 Task: Find a flat in Gladstone, United States for one guest from July 1 to July 3, with a price range of ₹5000 to ₹15000, including Wifi and a Washing machine.
Action: Mouse moved to (394, 170)
Screenshot: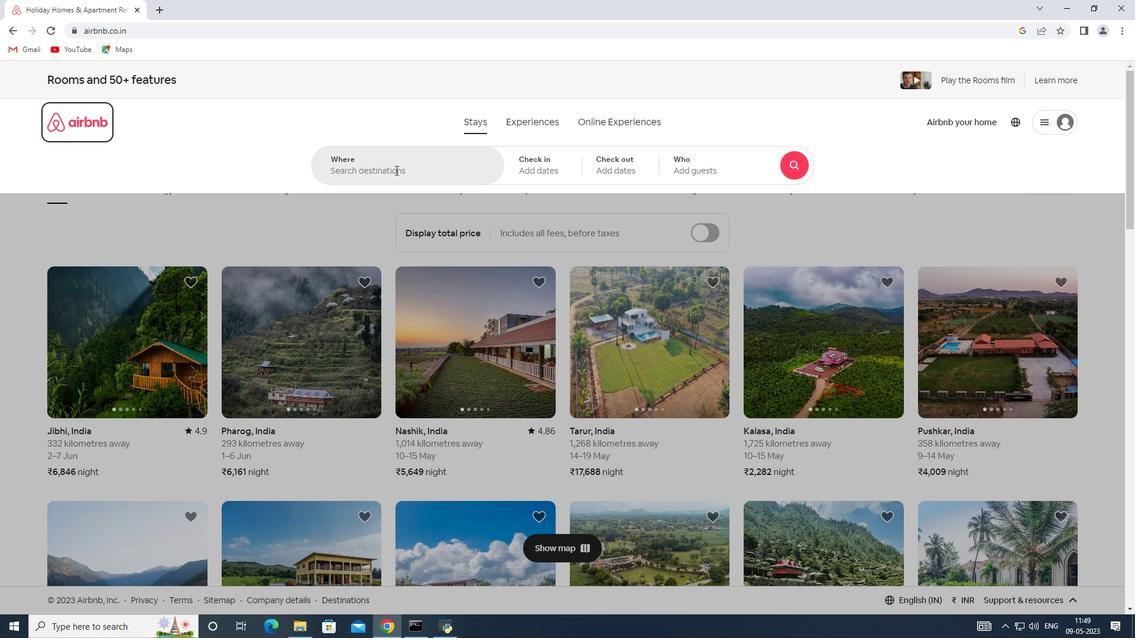 
Action: Mouse pressed left at (394, 170)
Screenshot: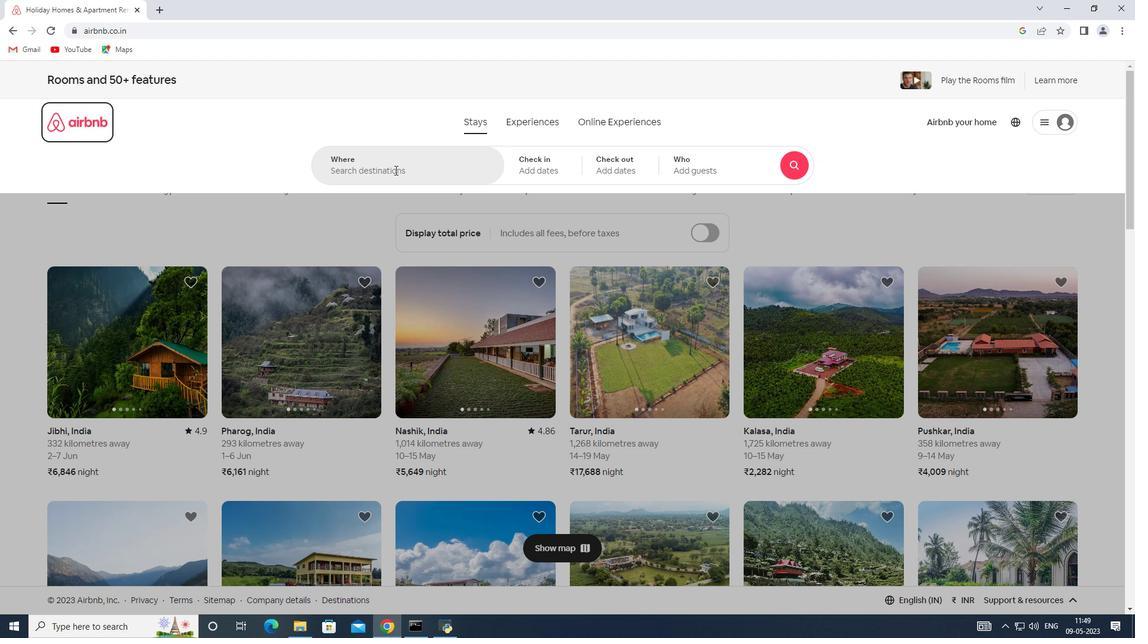 
Action: Key pressed <Key.shift><Key.shift><Key.shift><Key.shift><Key.shift><Key.shift><Key.shift><Key.shift><Key.shift><Key.shift><Key.shift><Key.shift><Key.shift><Key.shift><Key.shift><Key.shift><Key.shift><Key.shift><Key.shift><Key.shift><Key.shift><Key.shift><Key.shift><Key.shift><Key.shift><Key.shift><Key.shift><Key.shift><Key.shift><Key.shift><Key.shift><Key.shift>Gladstoner<Key.backspace>,<Key.shift>United<Key.space><Key.shift>States
Screenshot: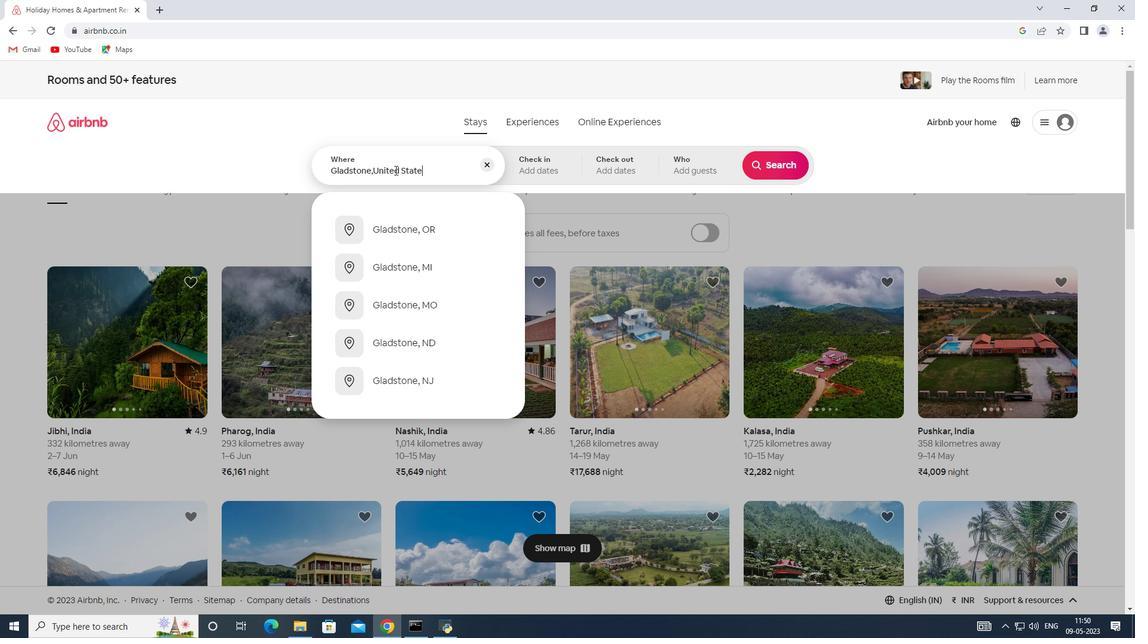 
Action: Mouse moved to (545, 177)
Screenshot: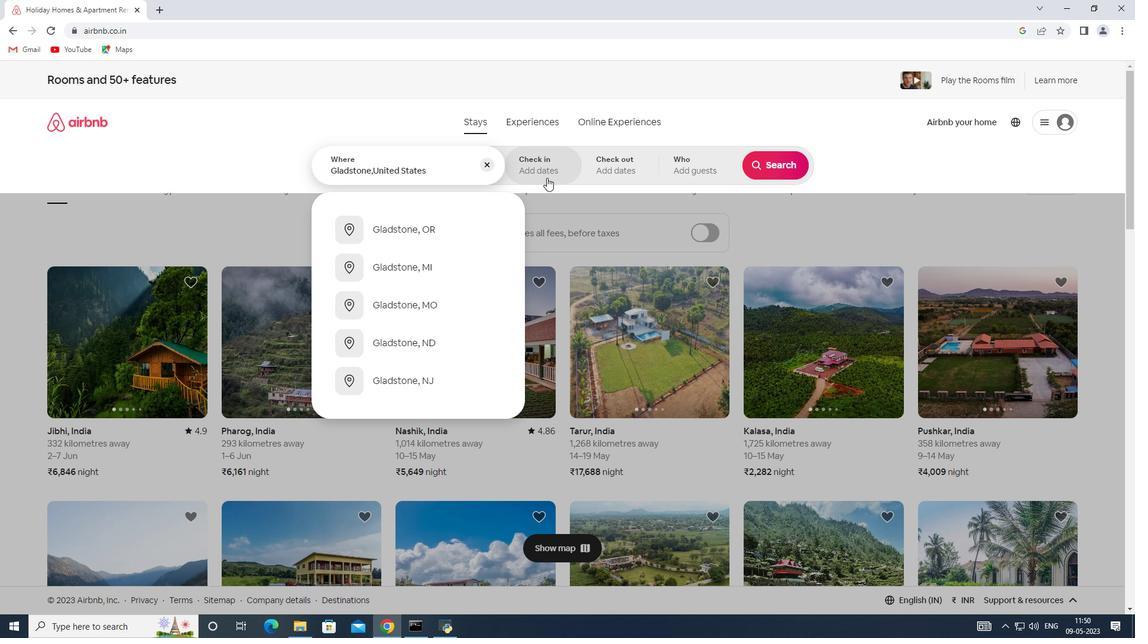 
Action: Mouse pressed left at (545, 177)
Screenshot: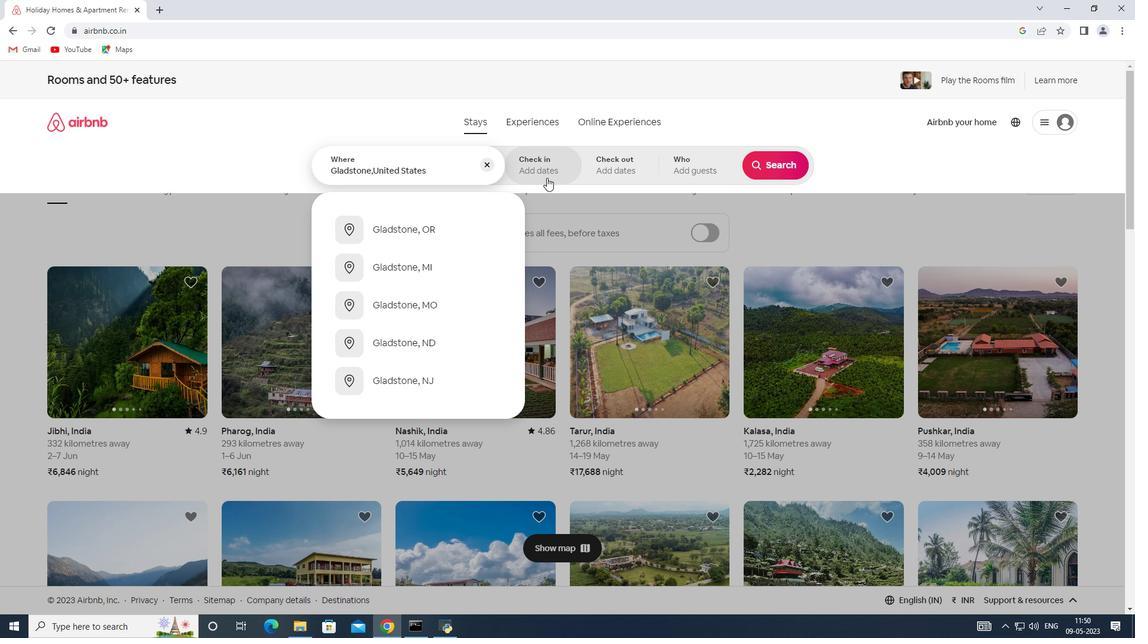 
Action: Mouse moved to (772, 257)
Screenshot: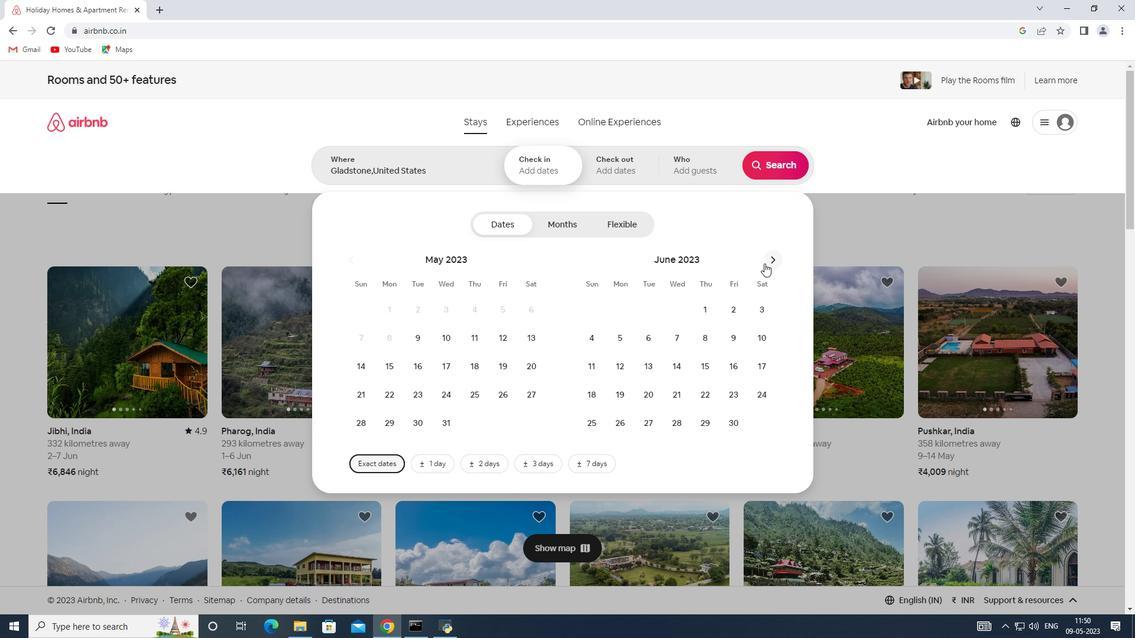 
Action: Mouse pressed left at (772, 257)
Screenshot: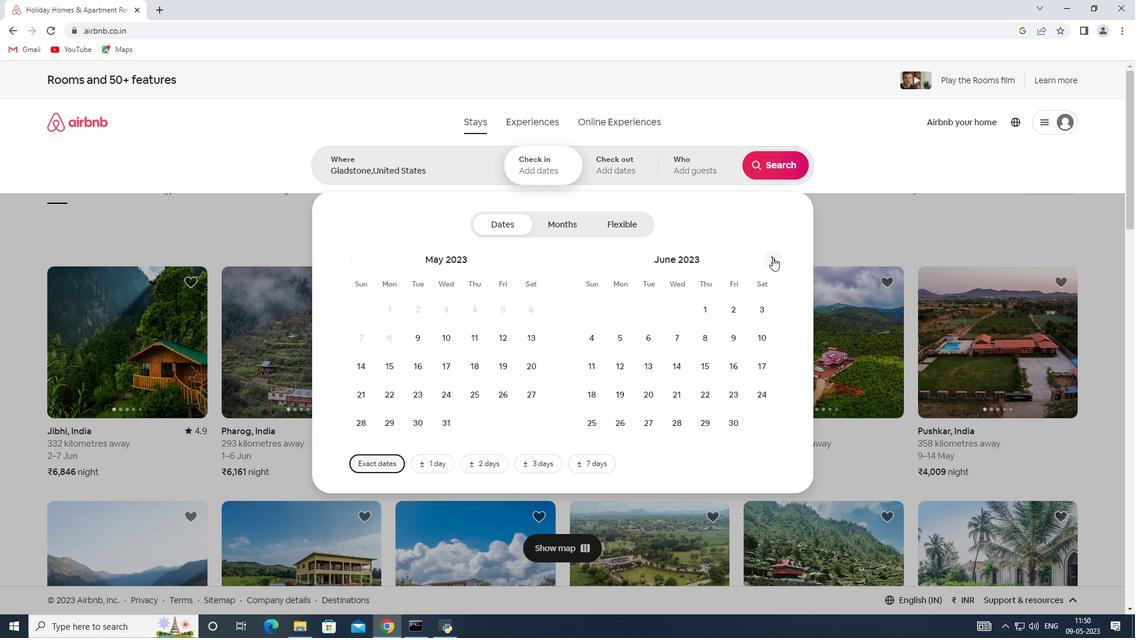 
Action: Mouse moved to (751, 303)
Screenshot: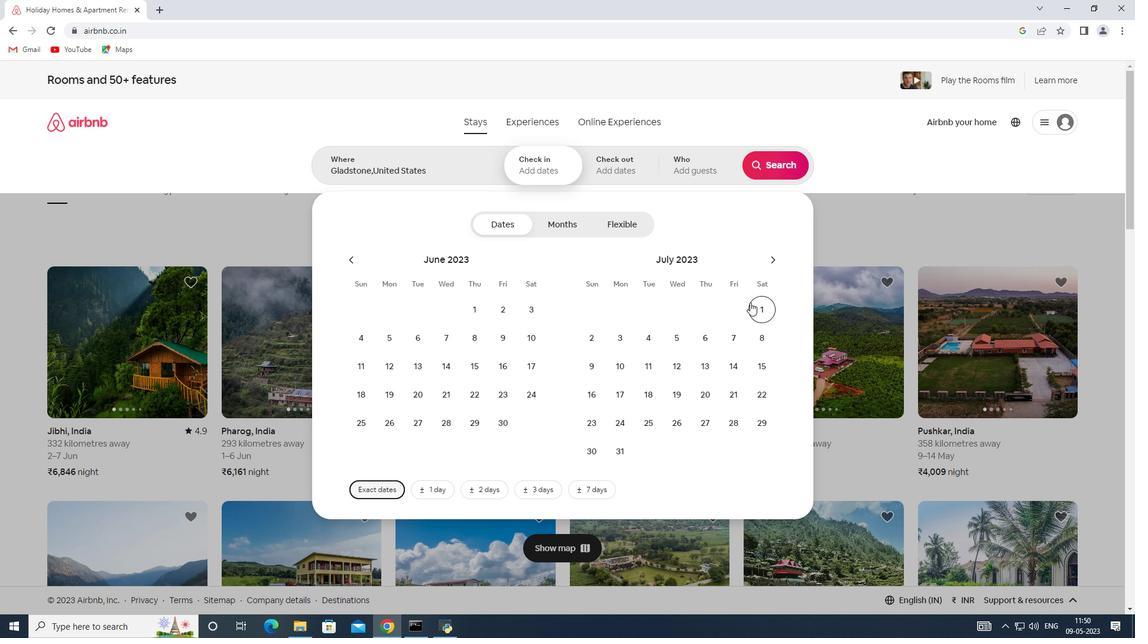 
Action: Mouse pressed left at (751, 303)
Screenshot: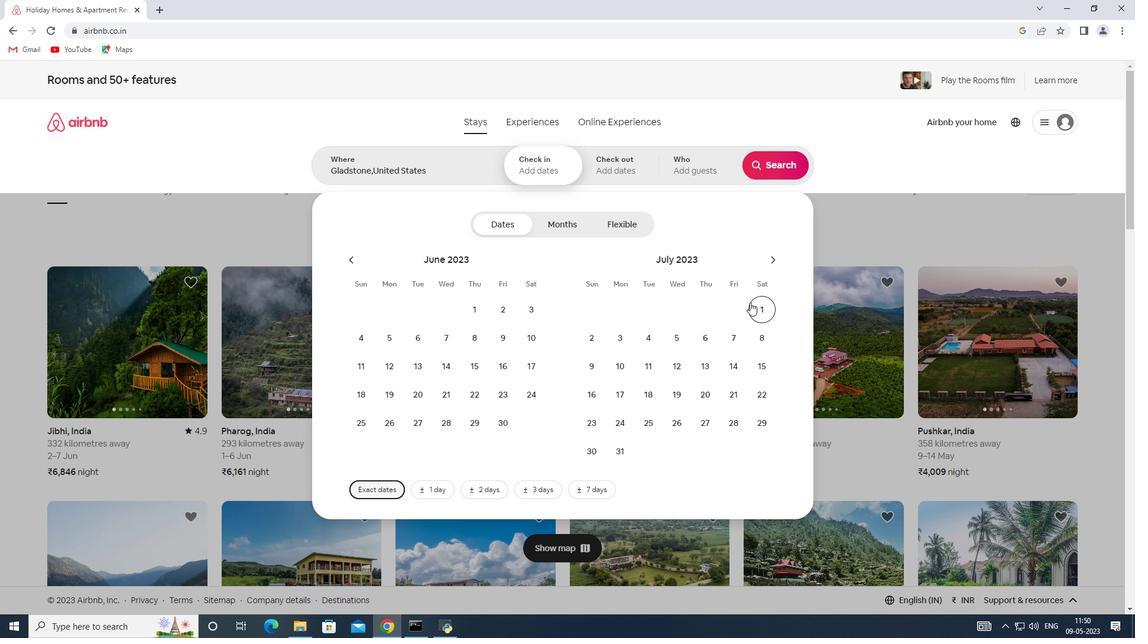 
Action: Mouse moved to (624, 332)
Screenshot: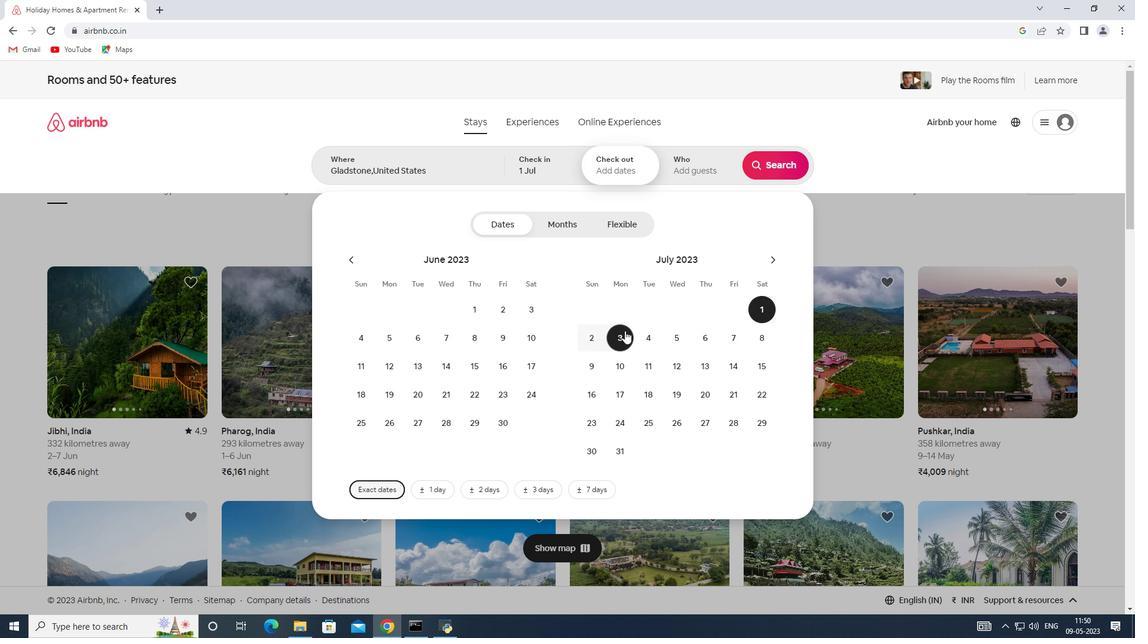 
Action: Mouse pressed left at (624, 332)
Screenshot: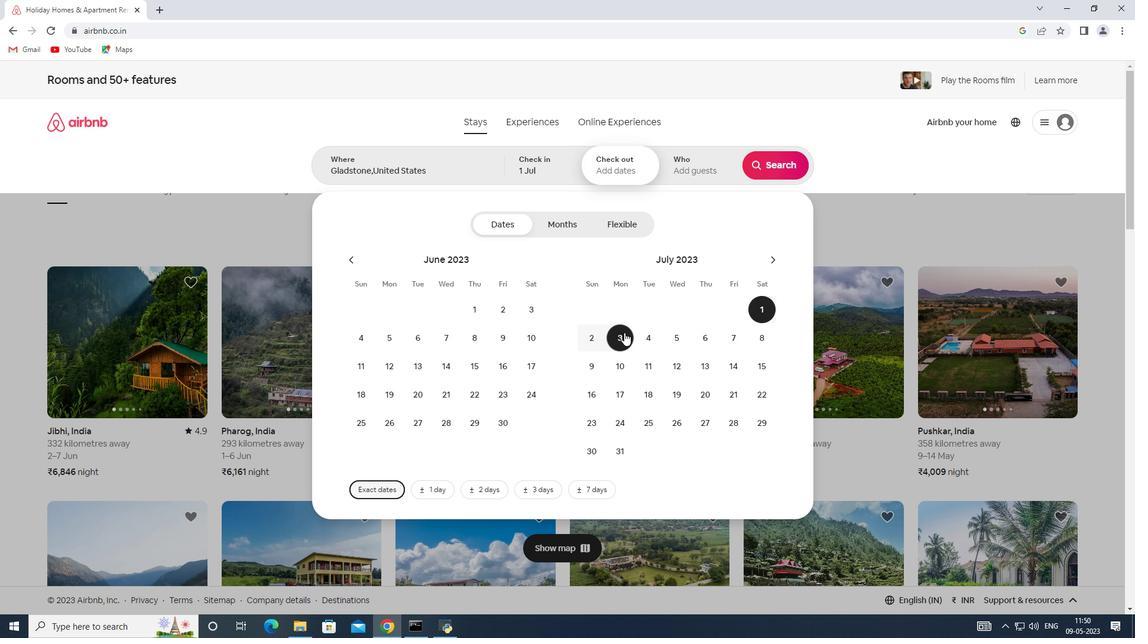 
Action: Mouse moved to (685, 176)
Screenshot: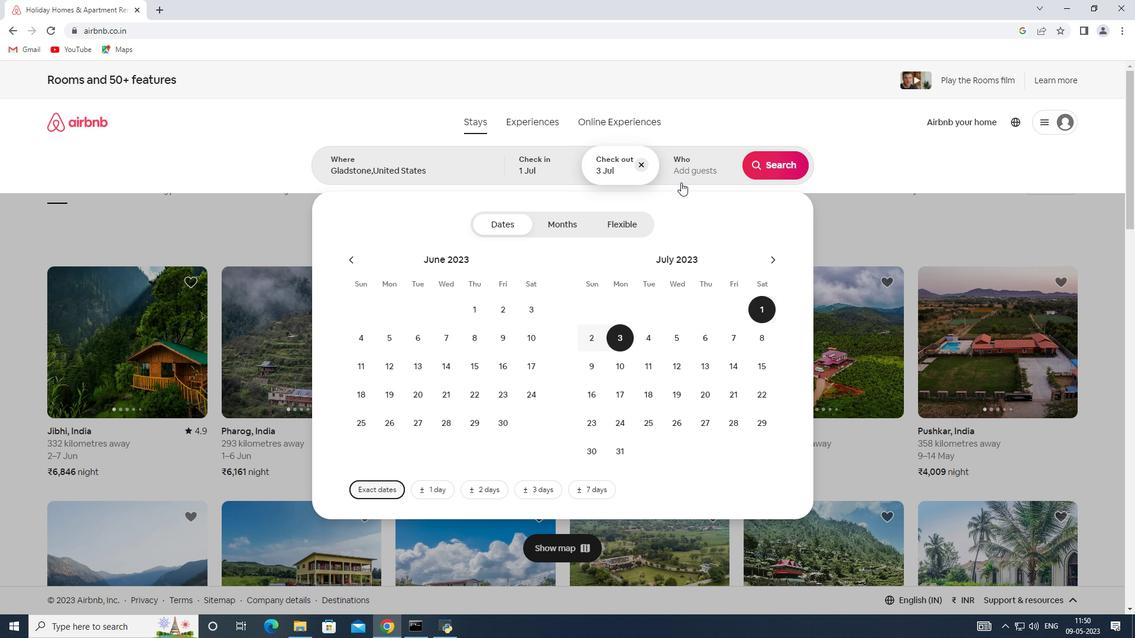 
Action: Mouse pressed left at (685, 176)
Screenshot: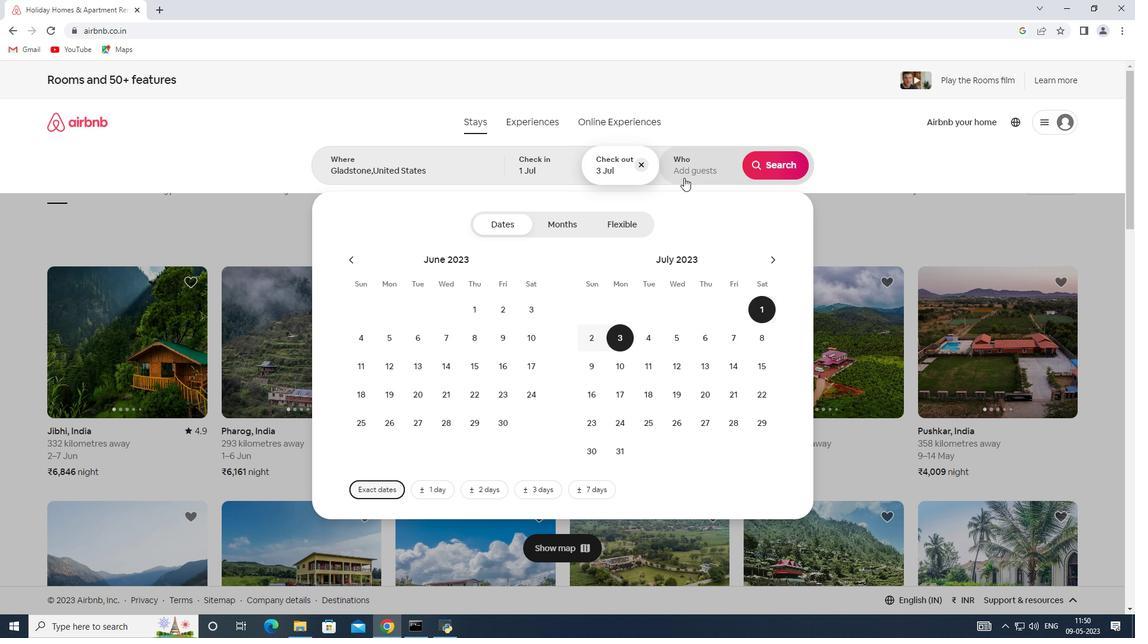 
Action: Mouse moved to (782, 229)
Screenshot: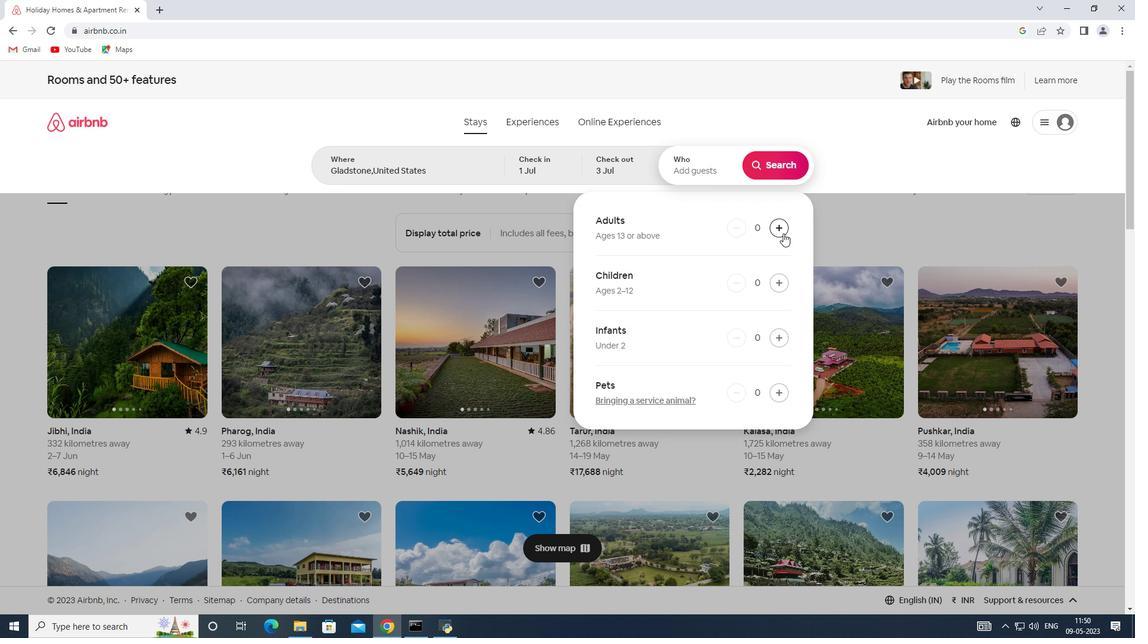 
Action: Mouse pressed left at (782, 229)
Screenshot: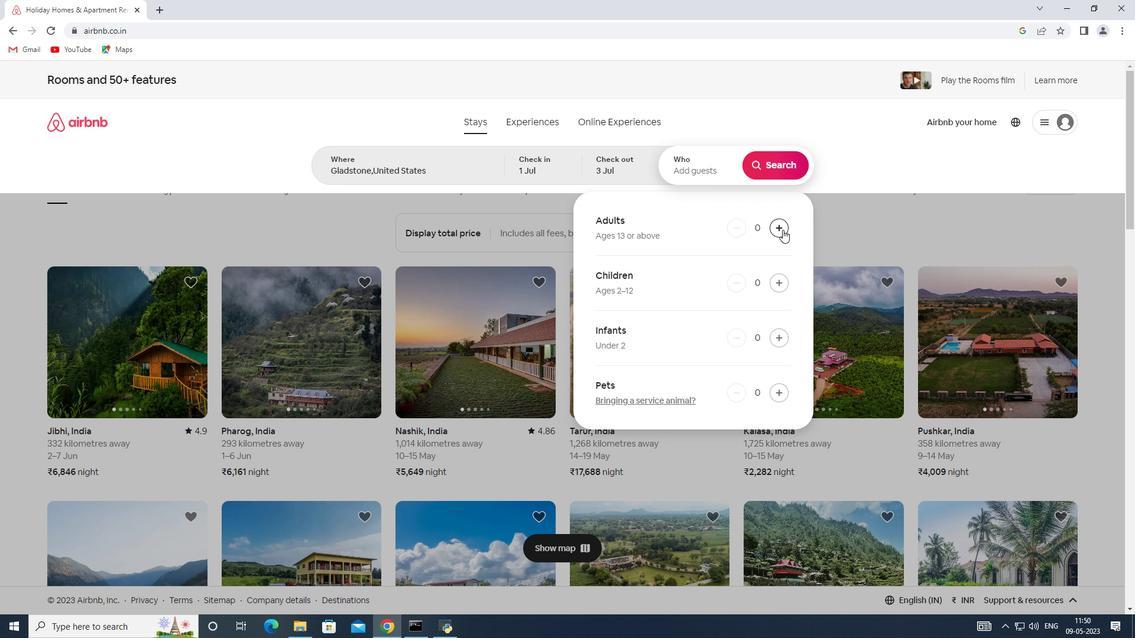
Action: Mouse moved to (780, 158)
Screenshot: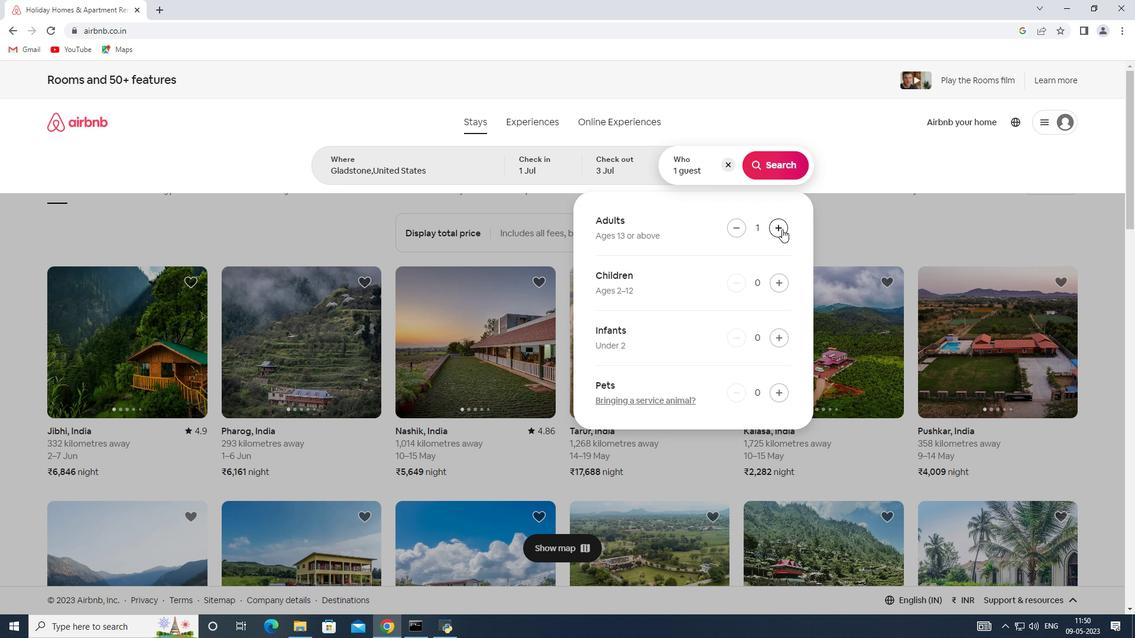 
Action: Mouse pressed left at (780, 158)
Screenshot: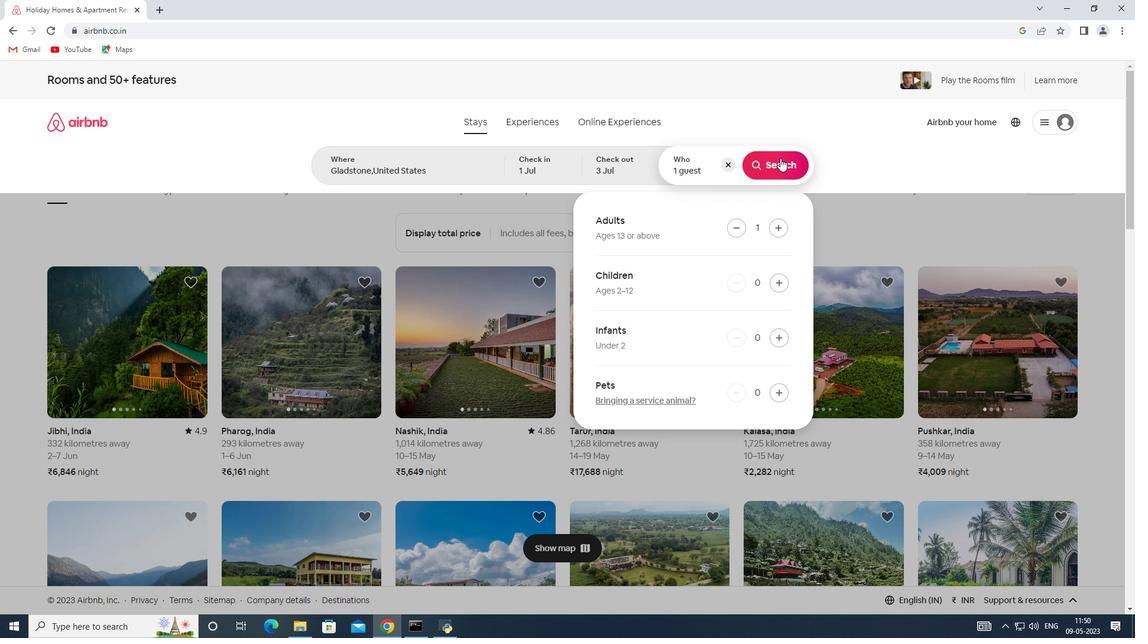
Action: Mouse moved to (1091, 122)
Screenshot: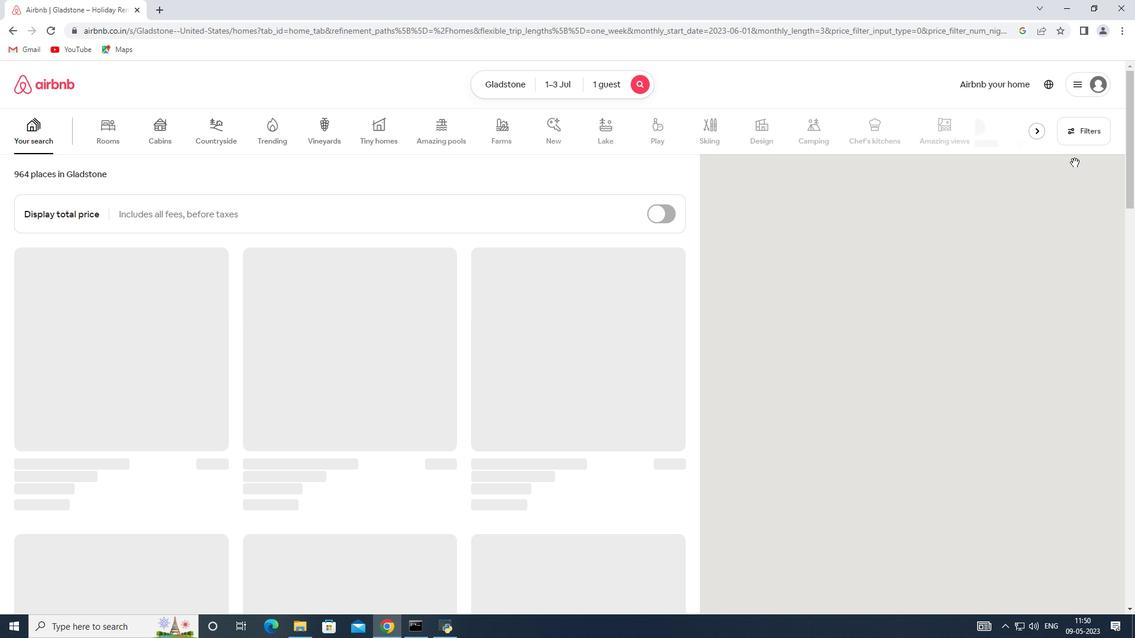 
Action: Mouse pressed left at (1091, 122)
Screenshot: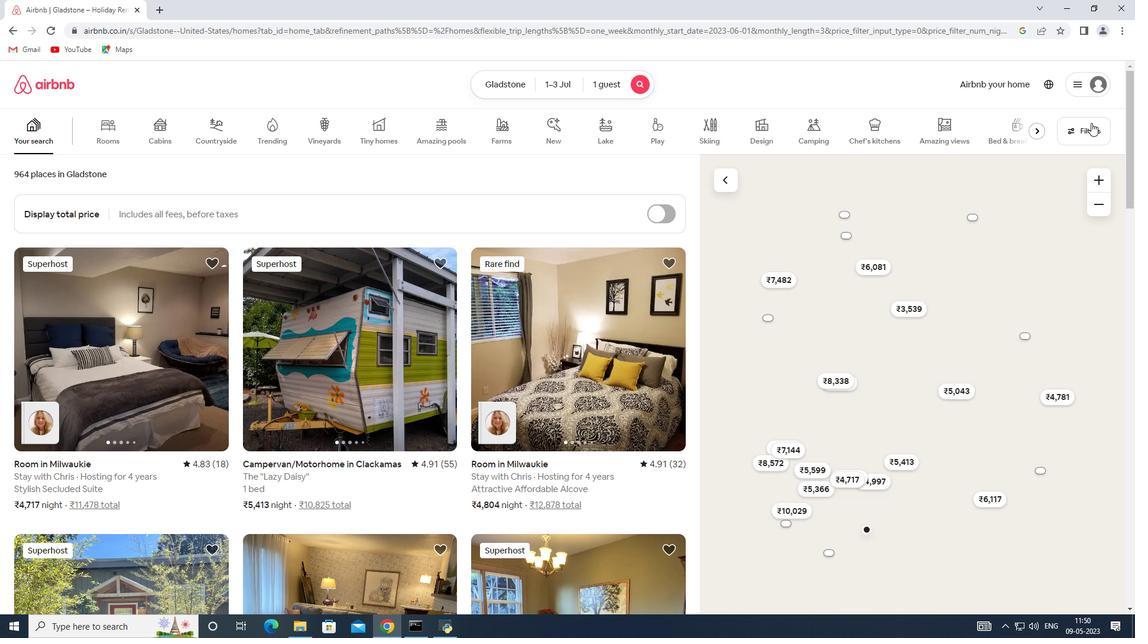 
Action: Mouse moved to (414, 425)
Screenshot: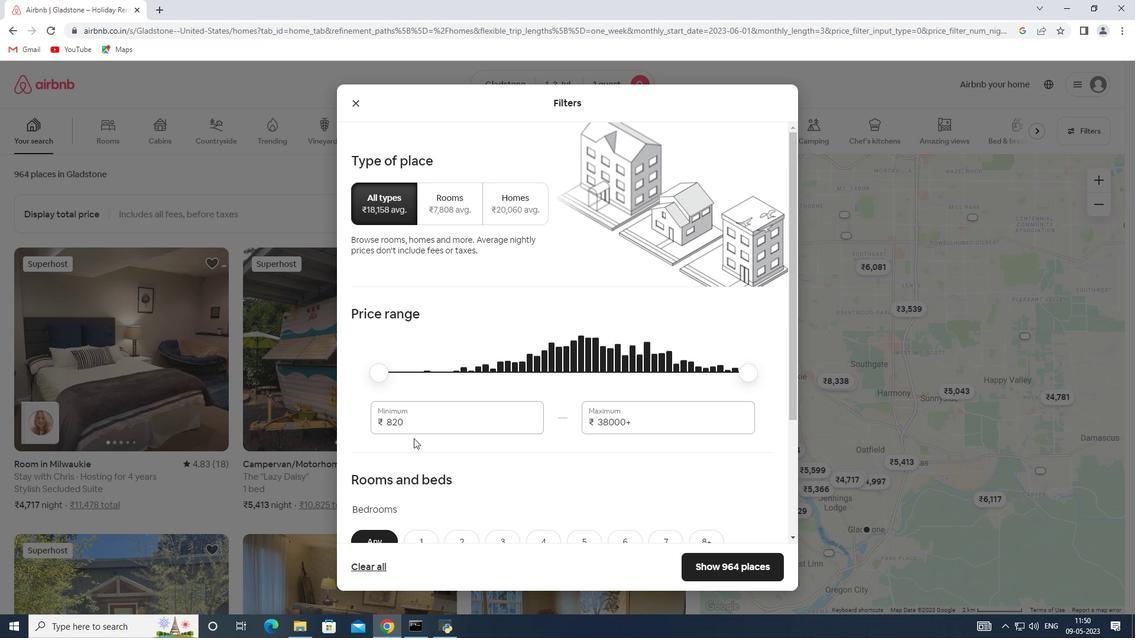 
Action: Mouse pressed left at (414, 425)
Screenshot: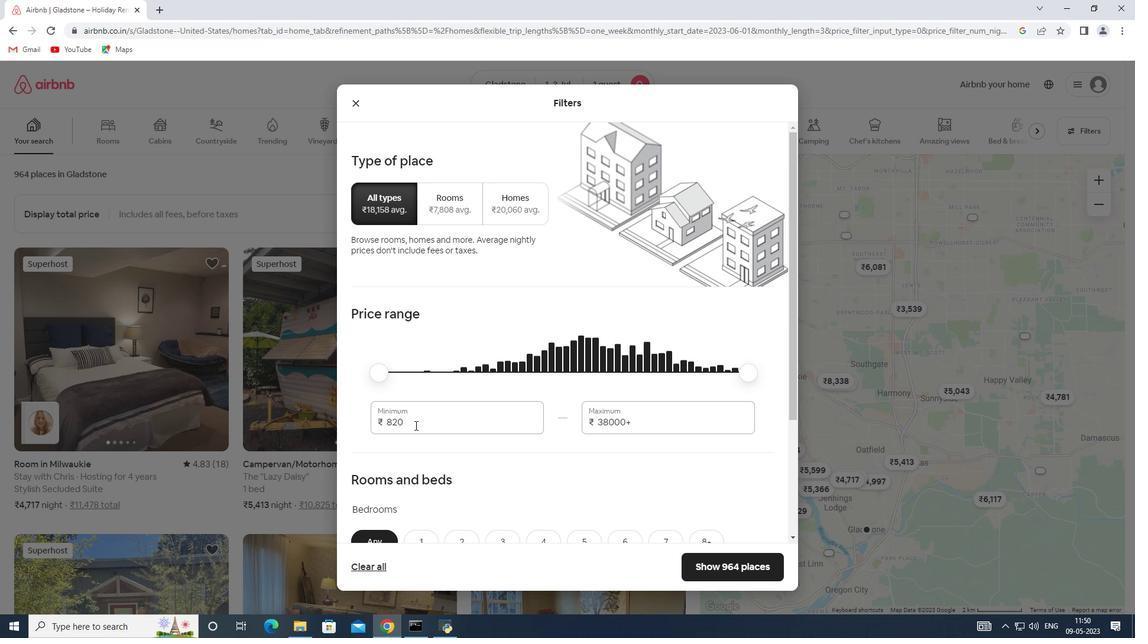 
Action: Mouse moved to (353, 422)
Screenshot: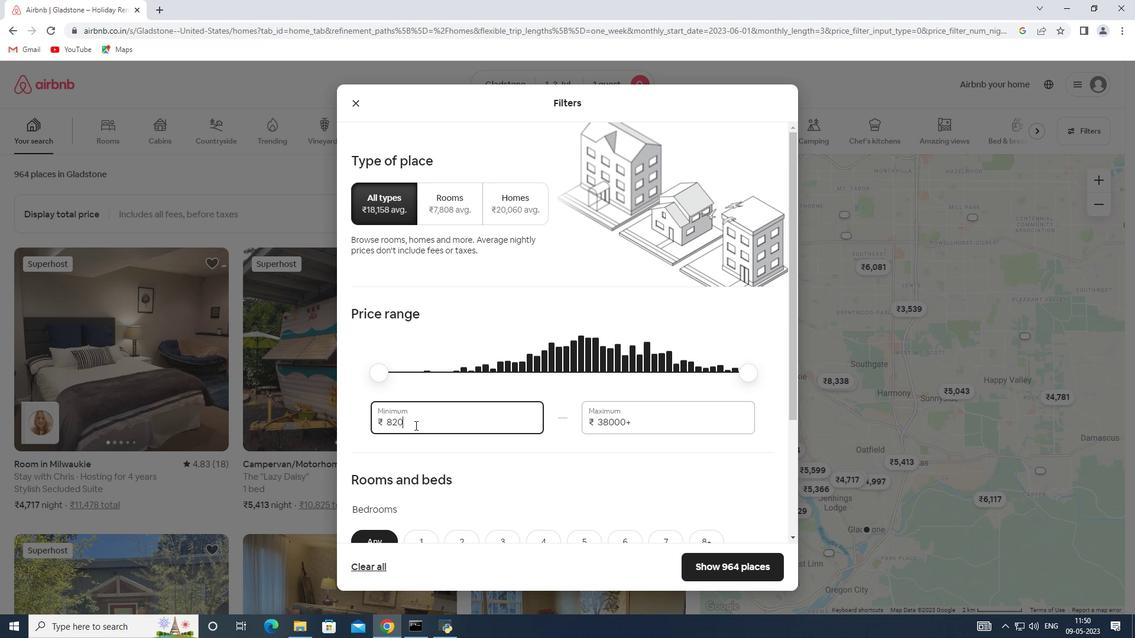 
Action: Key pressed 5000
Screenshot: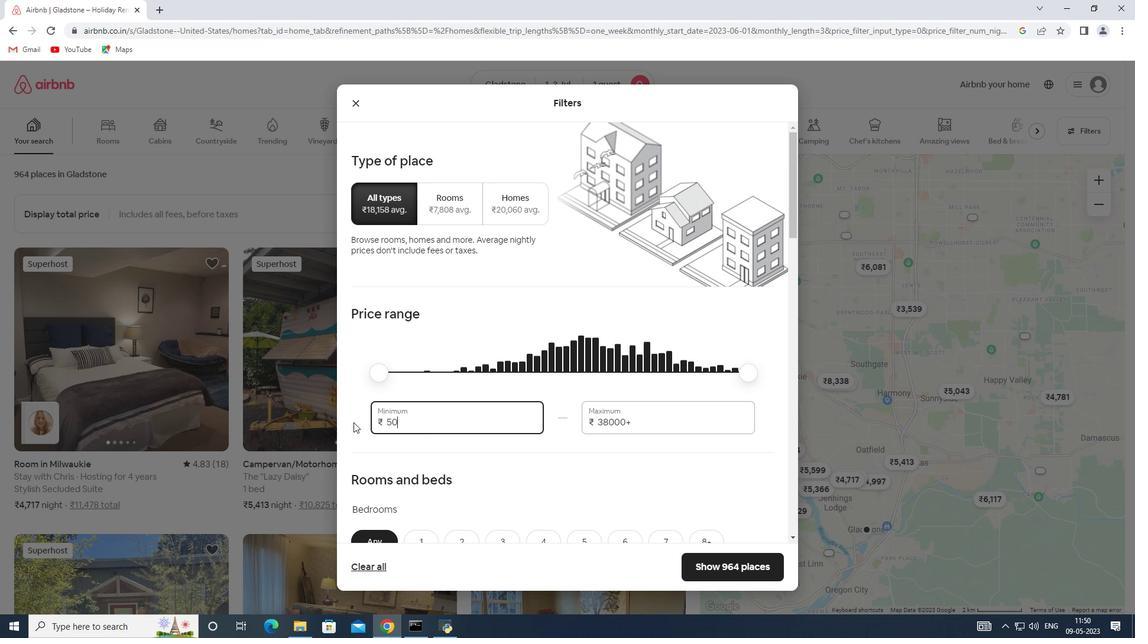 
Action: Mouse moved to (636, 423)
Screenshot: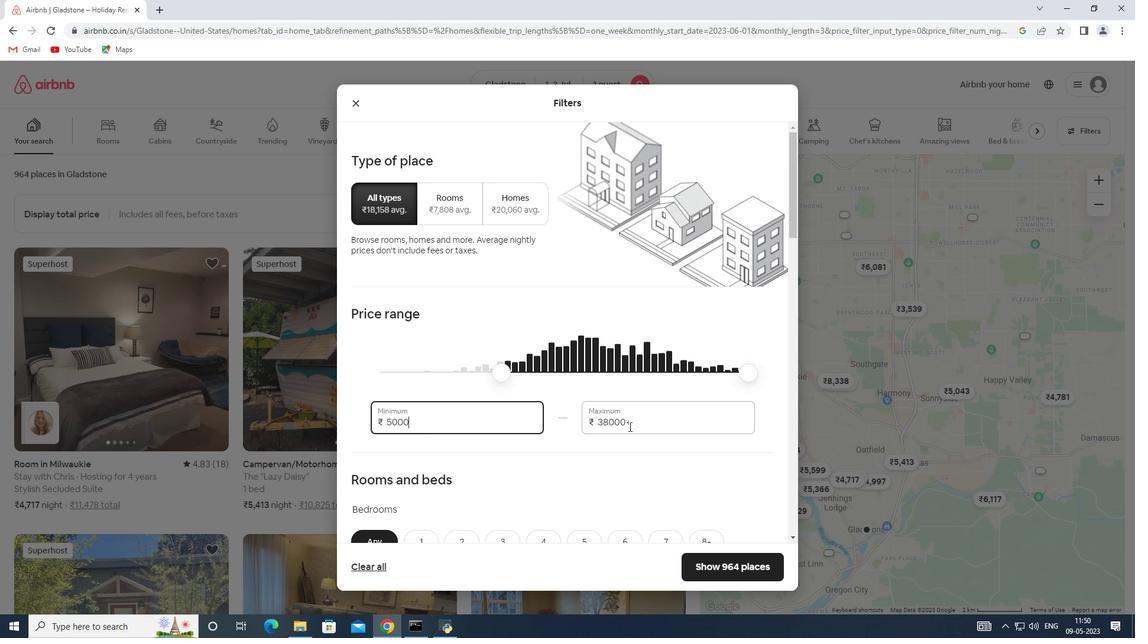
Action: Mouse pressed left at (636, 423)
Screenshot: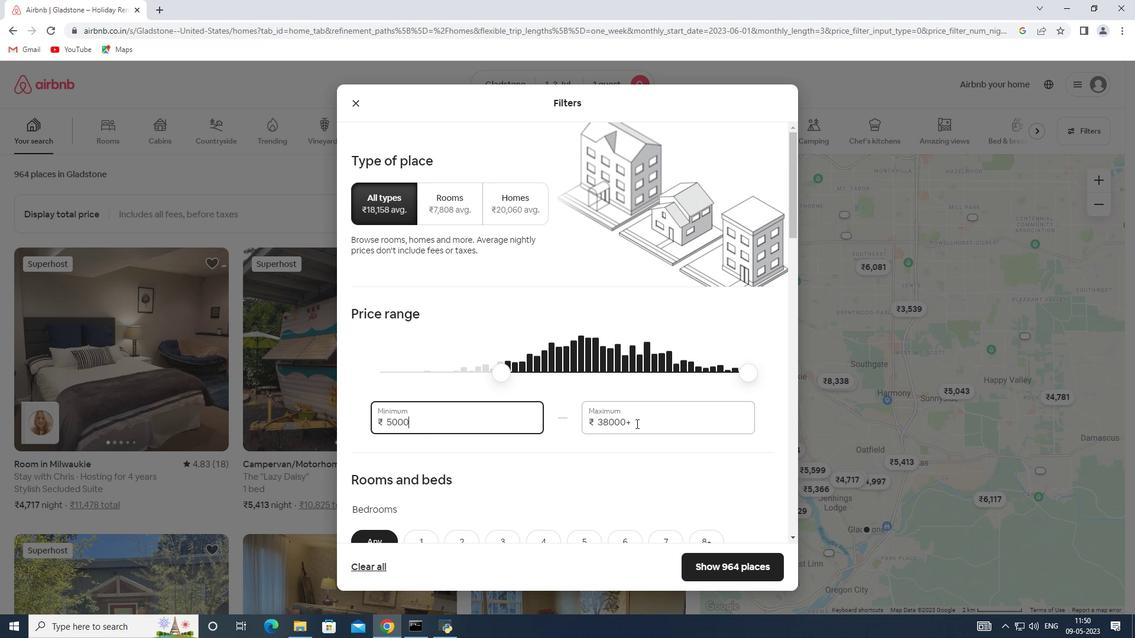 
Action: Mouse moved to (573, 419)
Screenshot: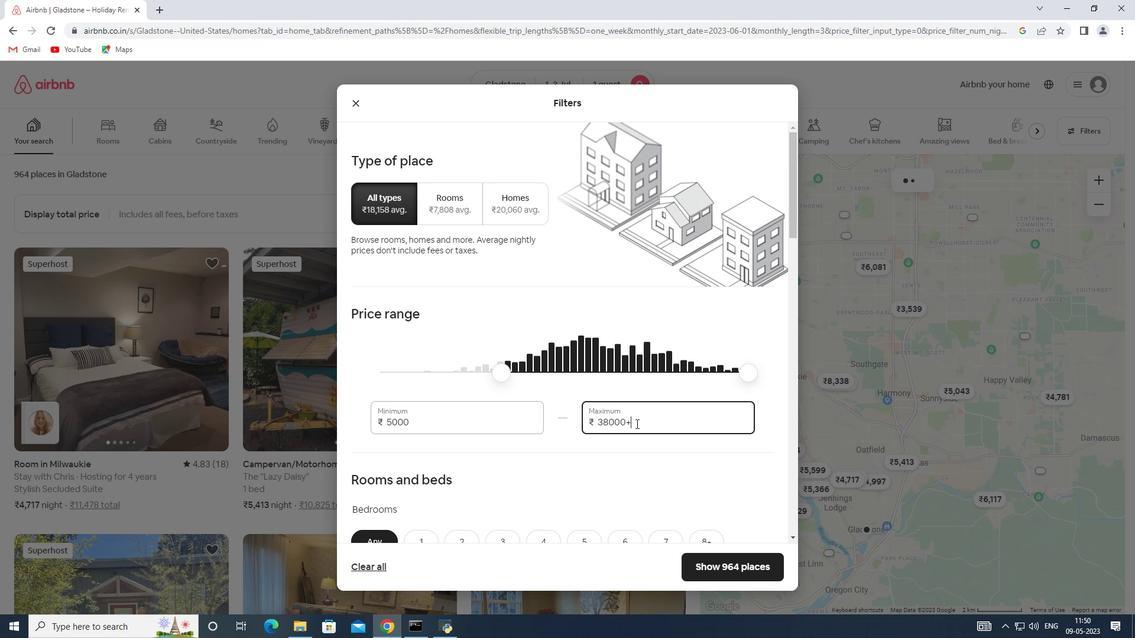 
Action: Key pressed 15000
Screenshot: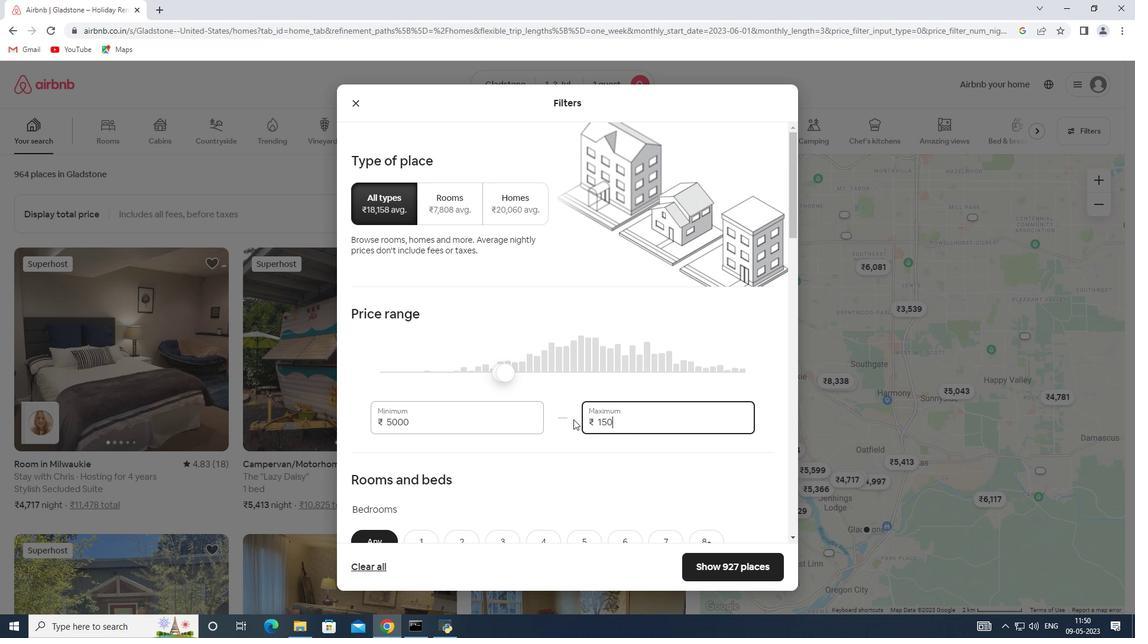 
Action: Mouse scrolled (573, 419) with delta (0, 0)
Screenshot: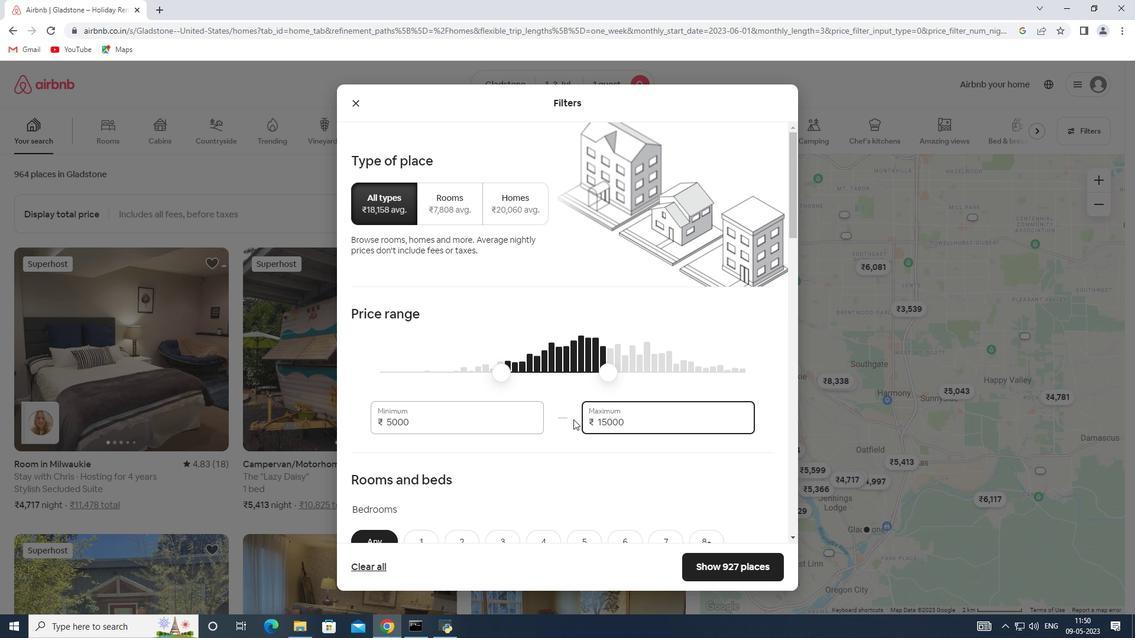 
Action: Mouse scrolled (573, 419) with delta (0, 0)
Screenshot: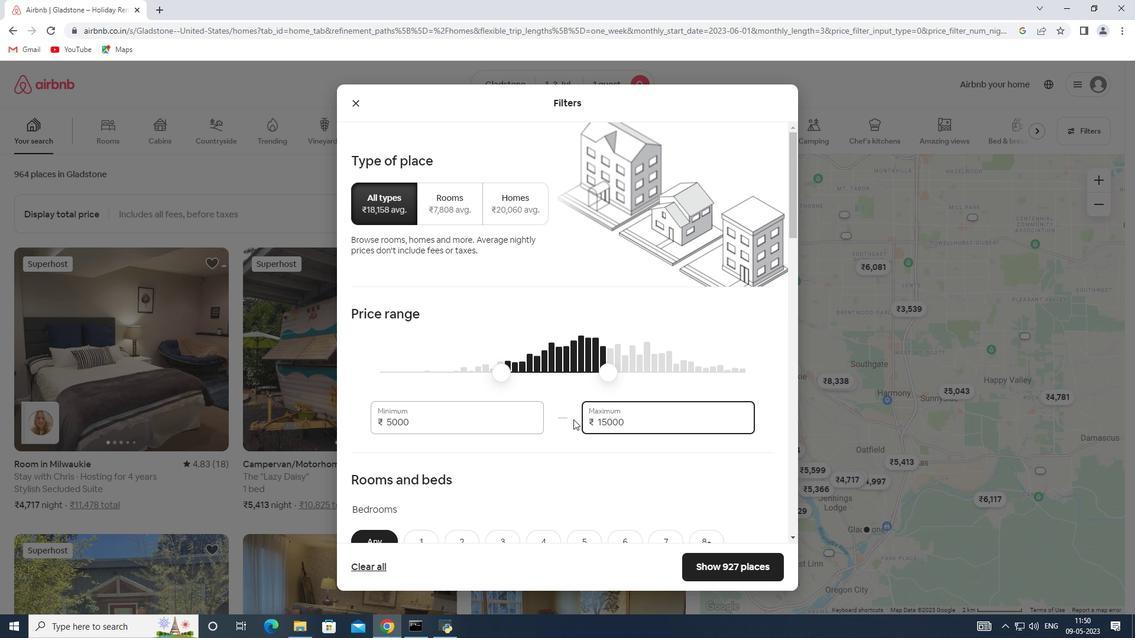 
Action: Mouse scrolled (573, 419) with delta (0, 0)
Screenshot: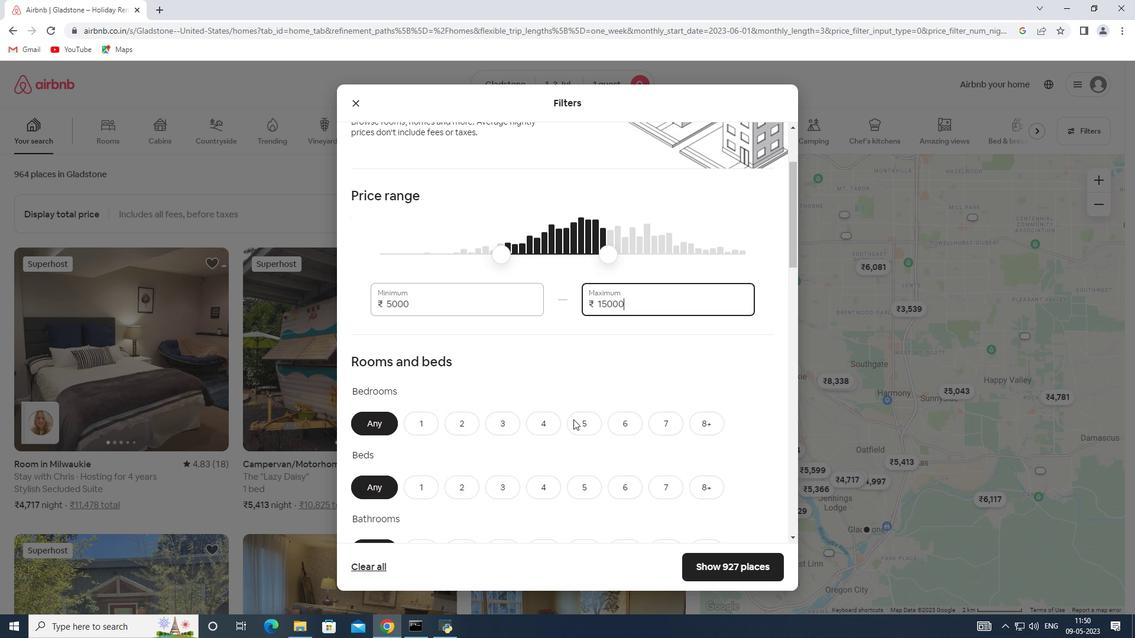 
Action: Mouse scrolled (573, 419) with delta (0, 0)
Screenshot: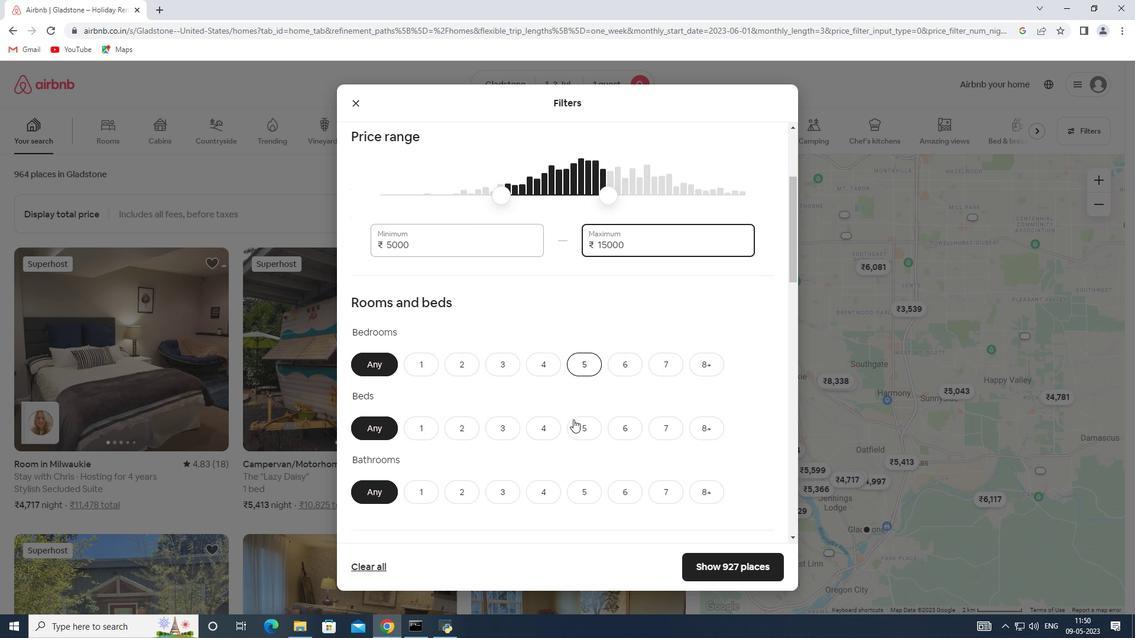 
Action: Mouse moved to (426, 310)
Screenshot: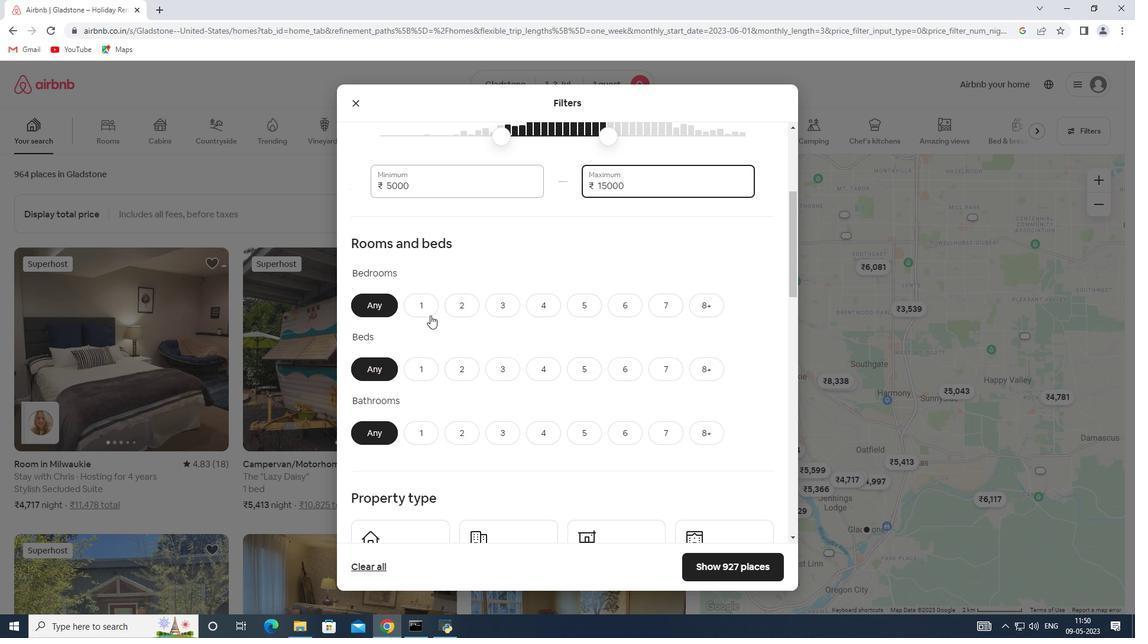 
Action: Mouse pressed left at (426, 310)
Screenshot: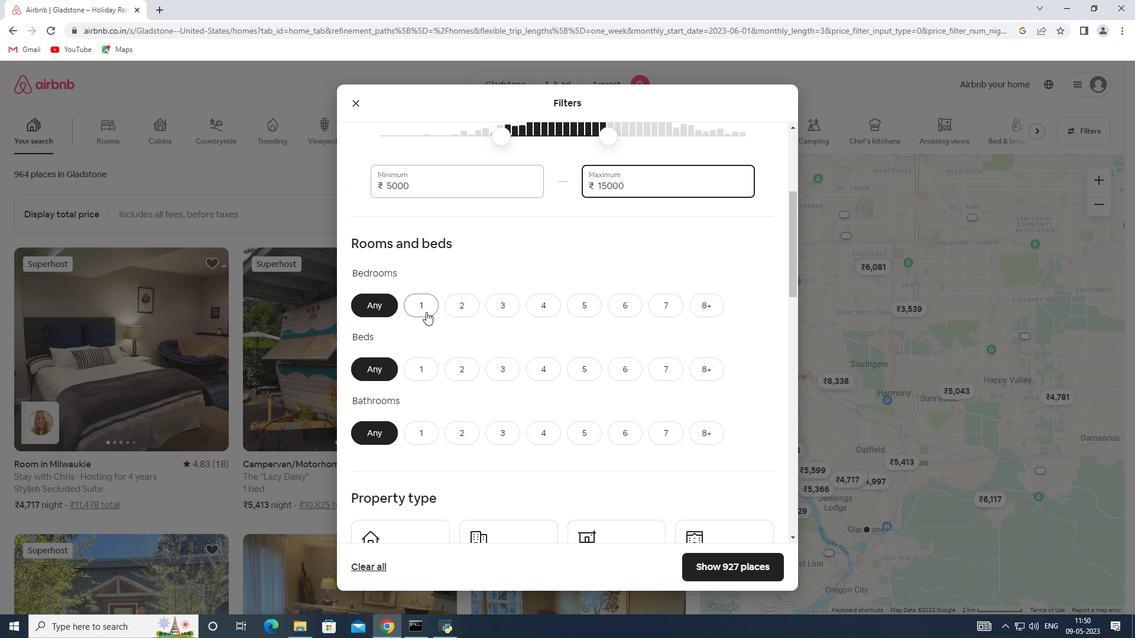 
Action: Mouse moved to (420, 366)
Screenshot: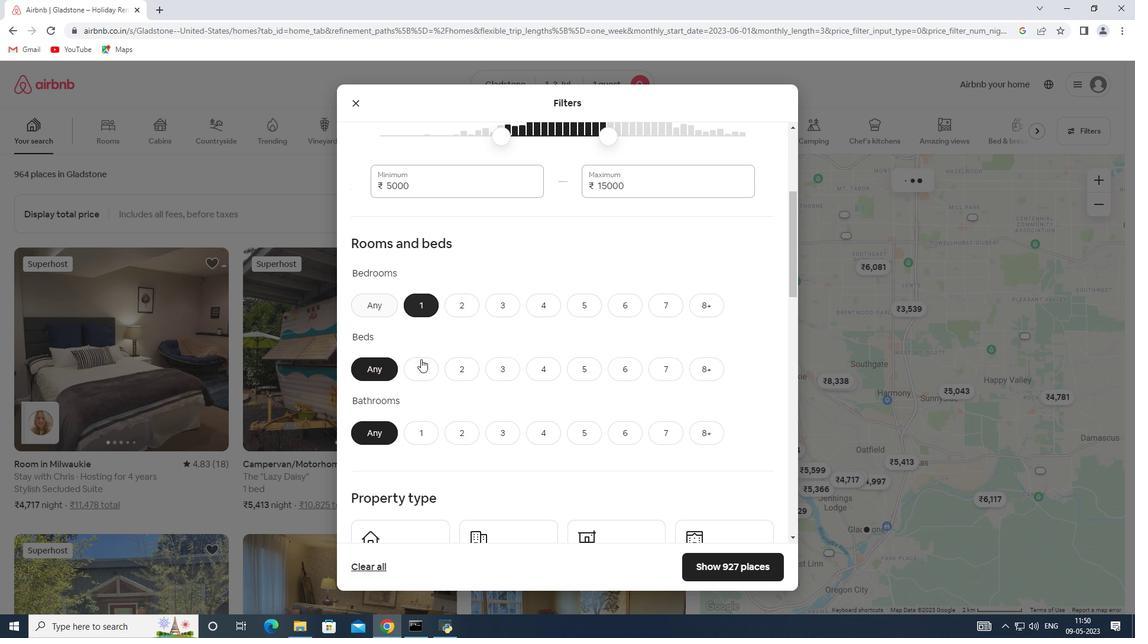 
Action: Mouse pressed left at (420, 366)
Screenshot: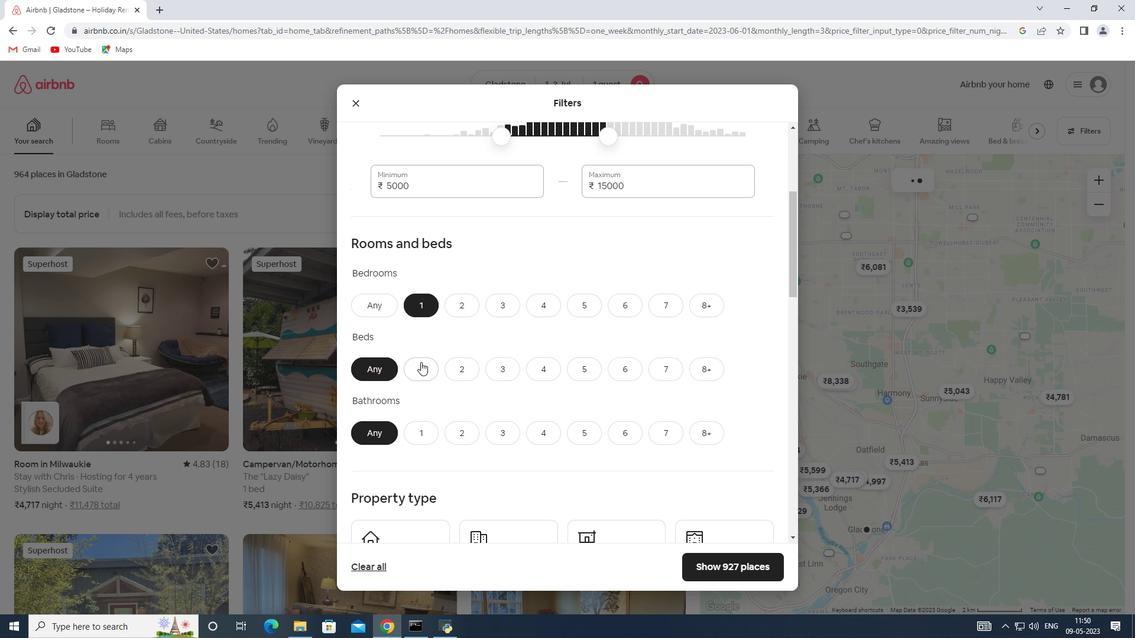 
Action: Mouse moved to (410, 432)
Screenshot: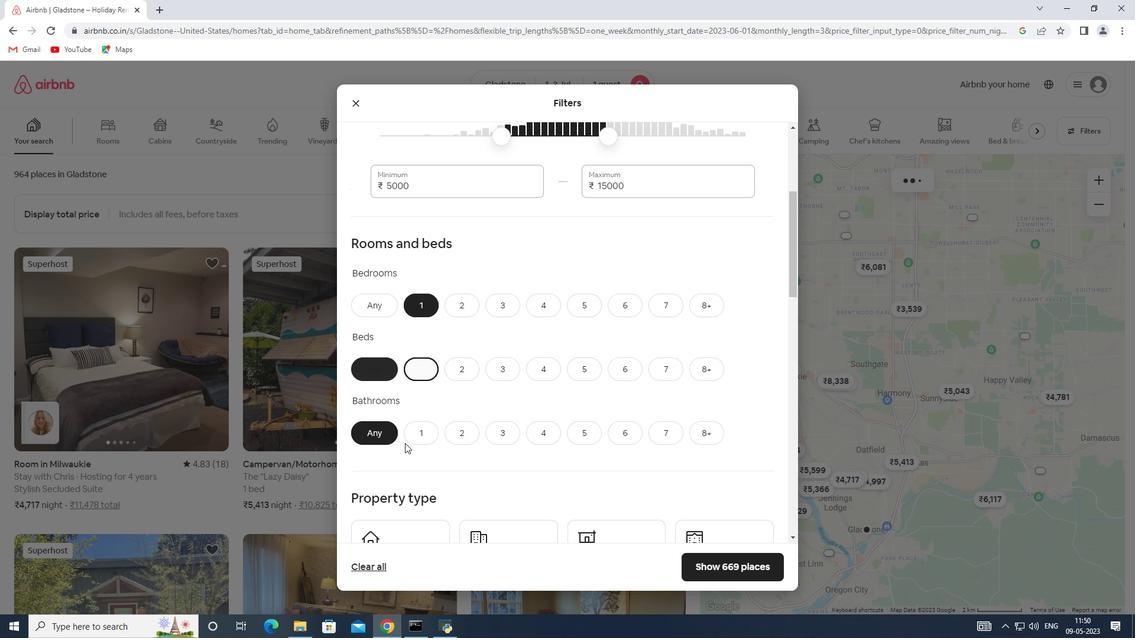 
Action: Mouse pressed left at (410, 432)
Screenshot: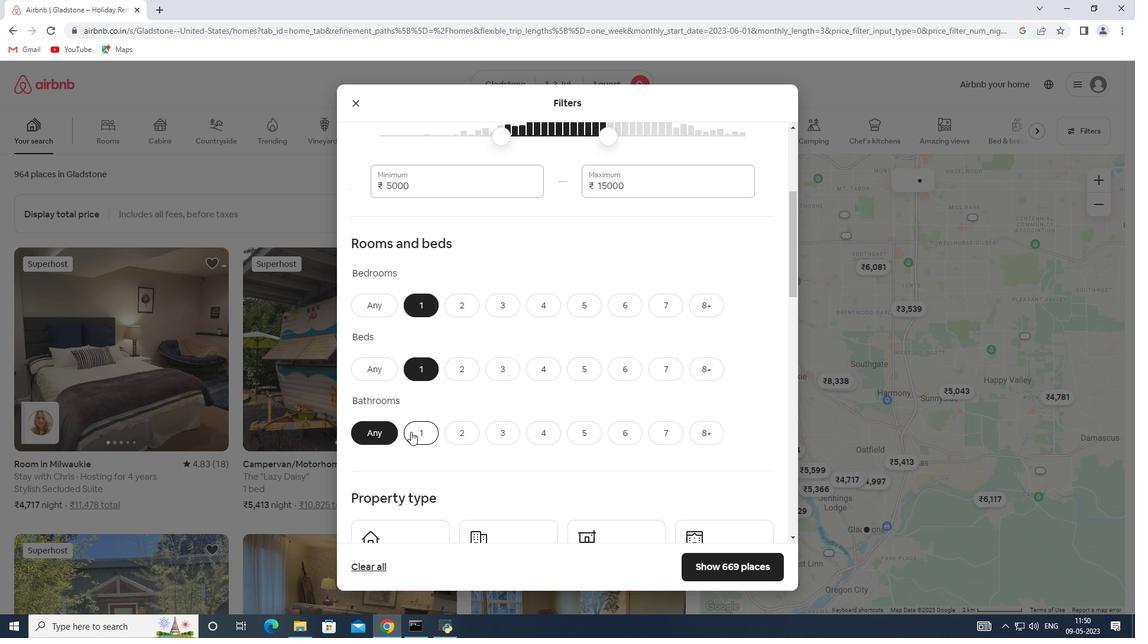 
Action: Mouse moved to (480, 400)
Screenshot: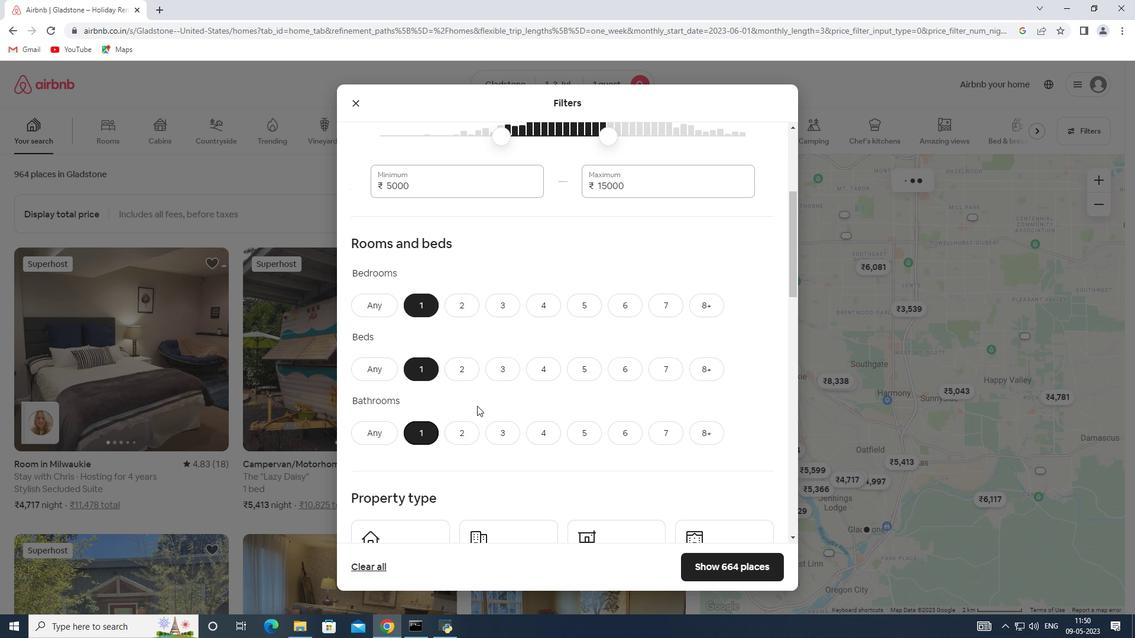 
Action: Mouse scrolled (480, 399) with delta (0, 0)
Screenshot: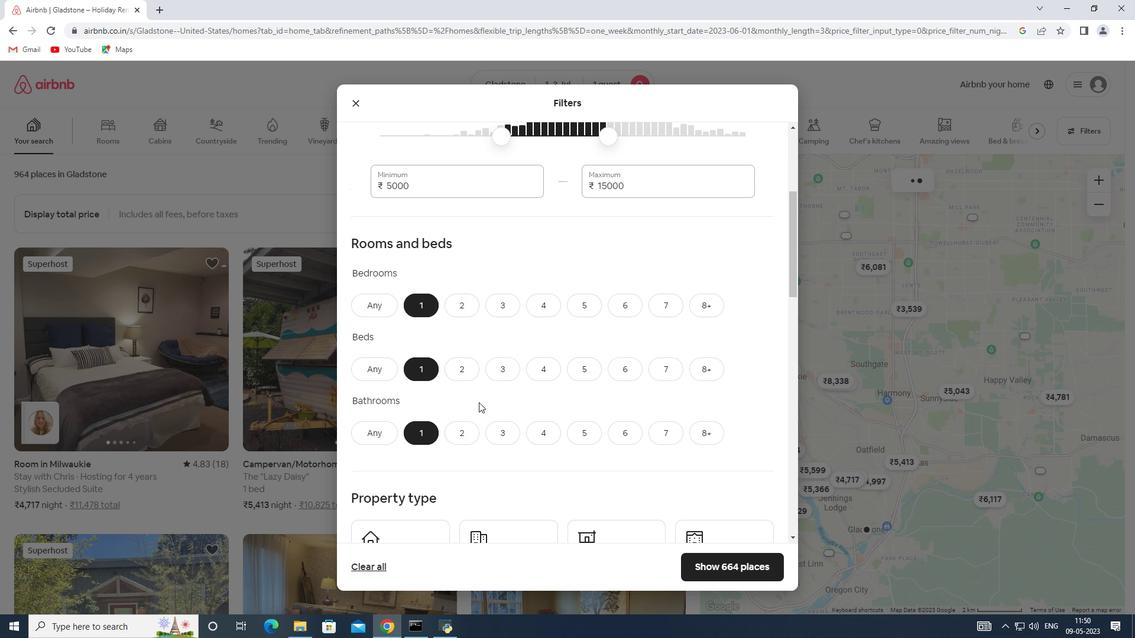 
Action: Mouse scrolled (480, 399) with delta (0, 0)
Screenshot: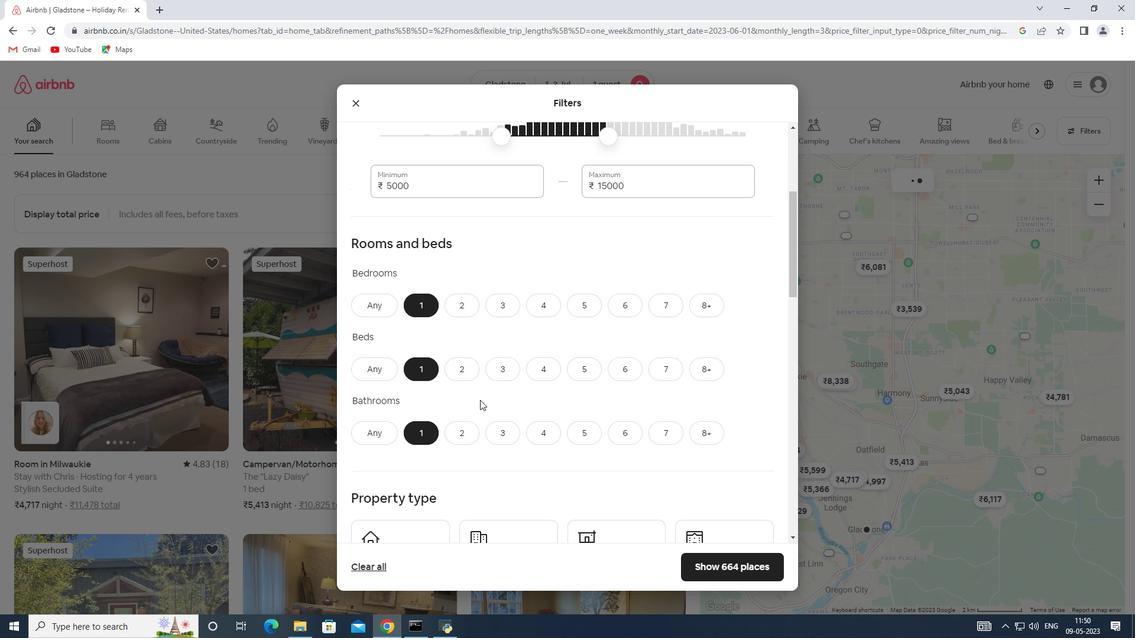
Action: Mouse scrolled (480, 399) with delta (0, 0)
Screenshot: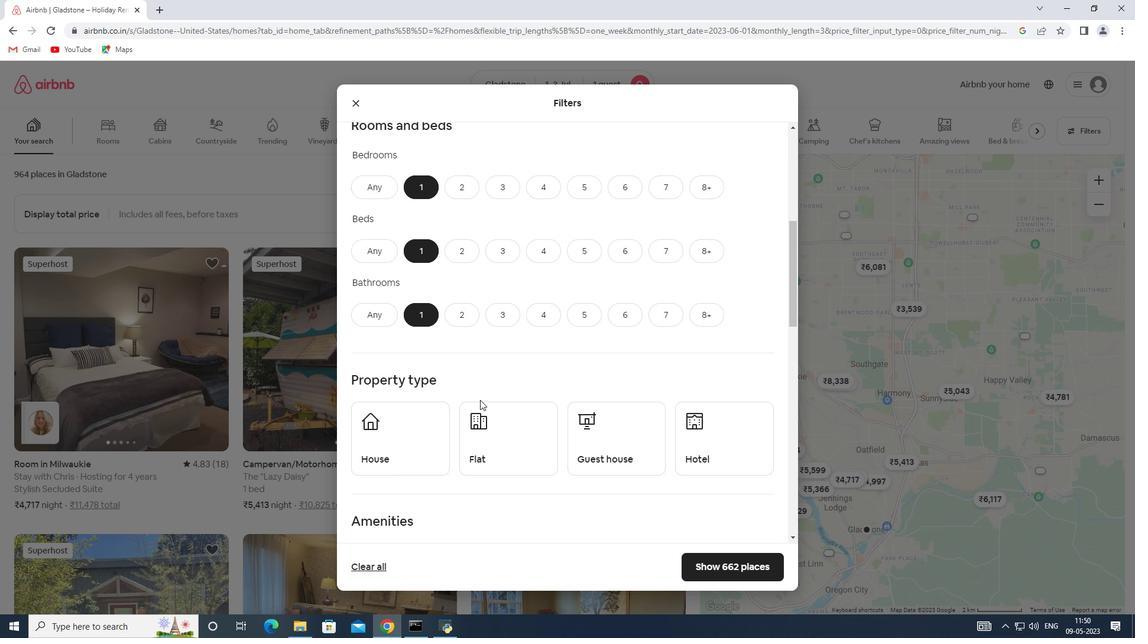 
Action: Mouse scrolled (480, 399) with delta (0, 0)
Screenshot: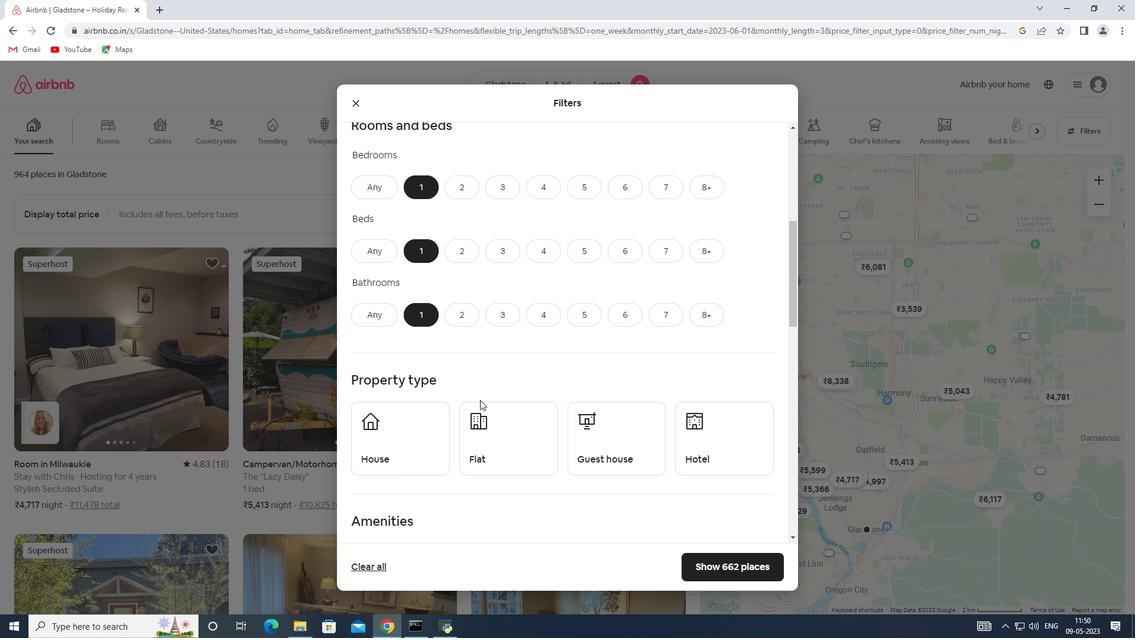 
Action: Mouse moved to (378, 316)
Screenshot: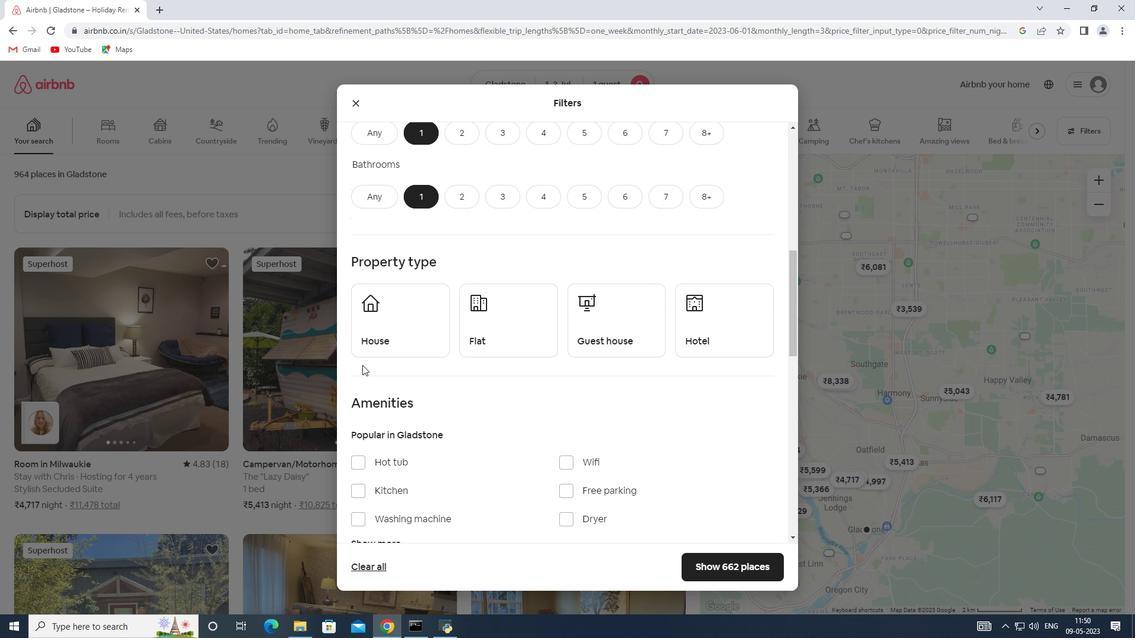 
Action: Mouse pressed left at (378, 316)
Screenshot: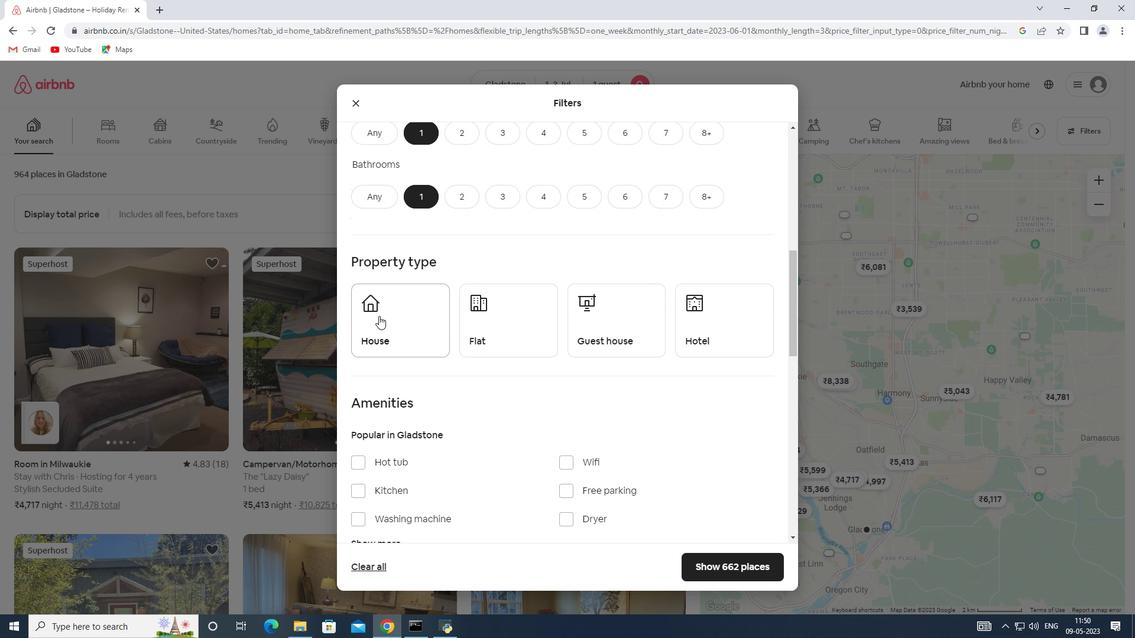 
Action: Mouse moved to (492, 334)
Screenshot: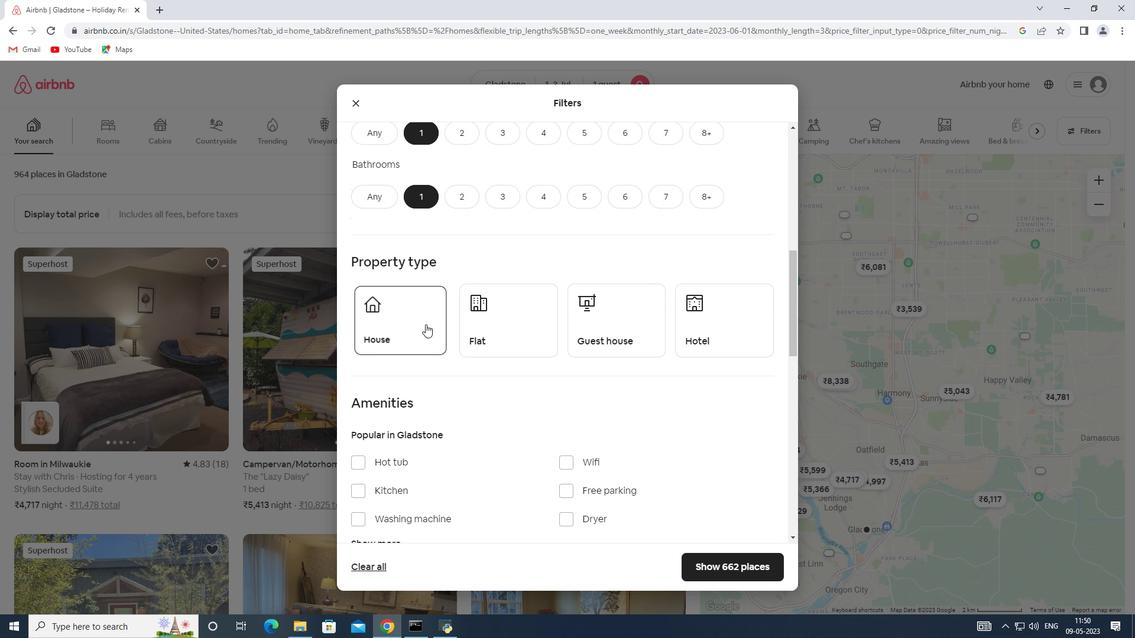 
Action: Mouse pressed left at (492, 334)
Screenshot: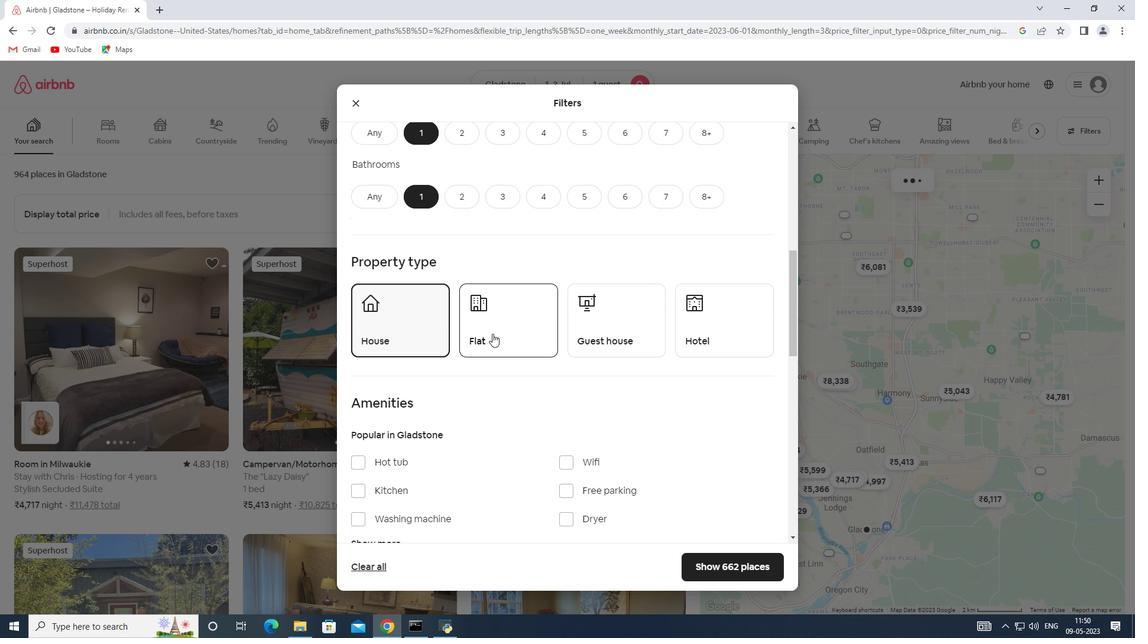 
Action: Mouse moved to (602, 334)
Screenshot: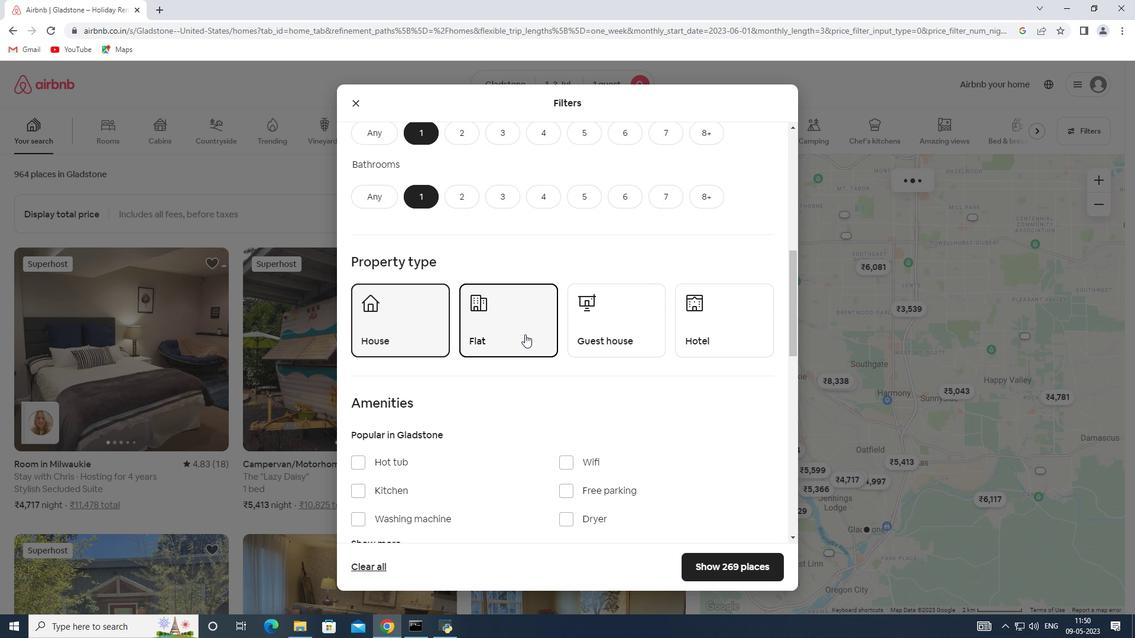 
Action: Mouse pressed left at (602, 334)
Screenshot: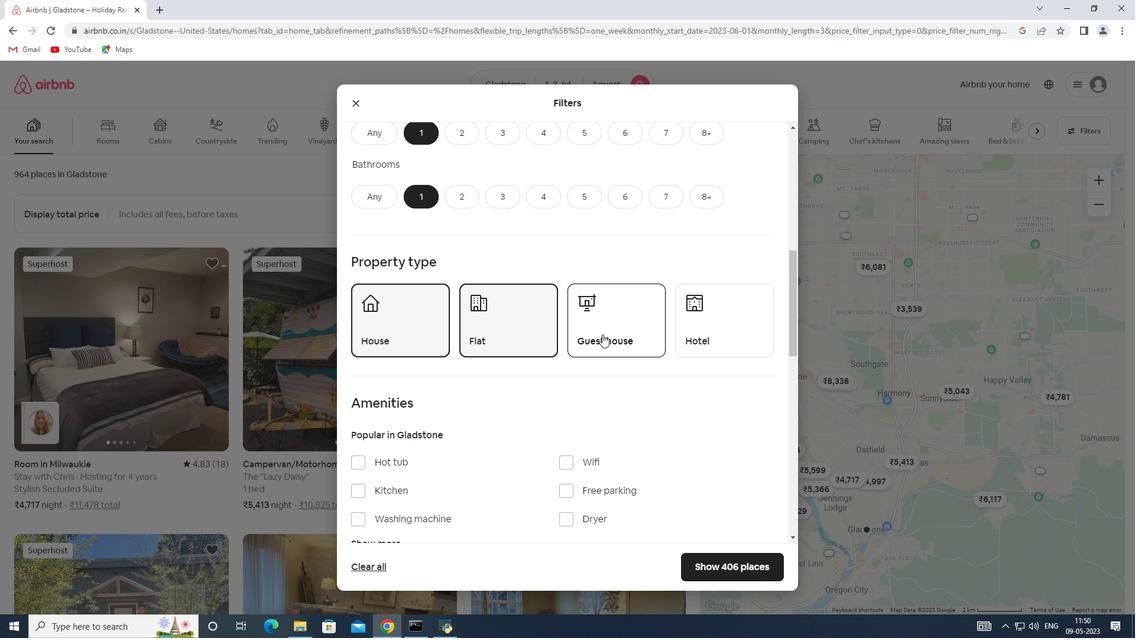 
Action: Mouse moved to (714, 322)
Screenshot: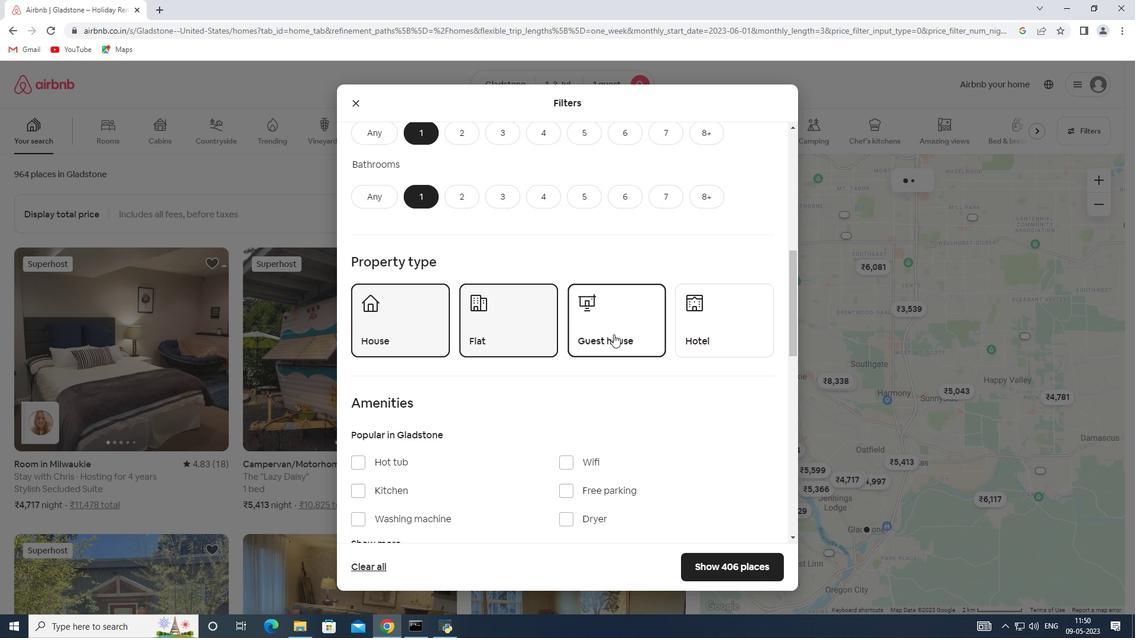 
Action: Mouse pressed left at (714, 322)
Screenshot: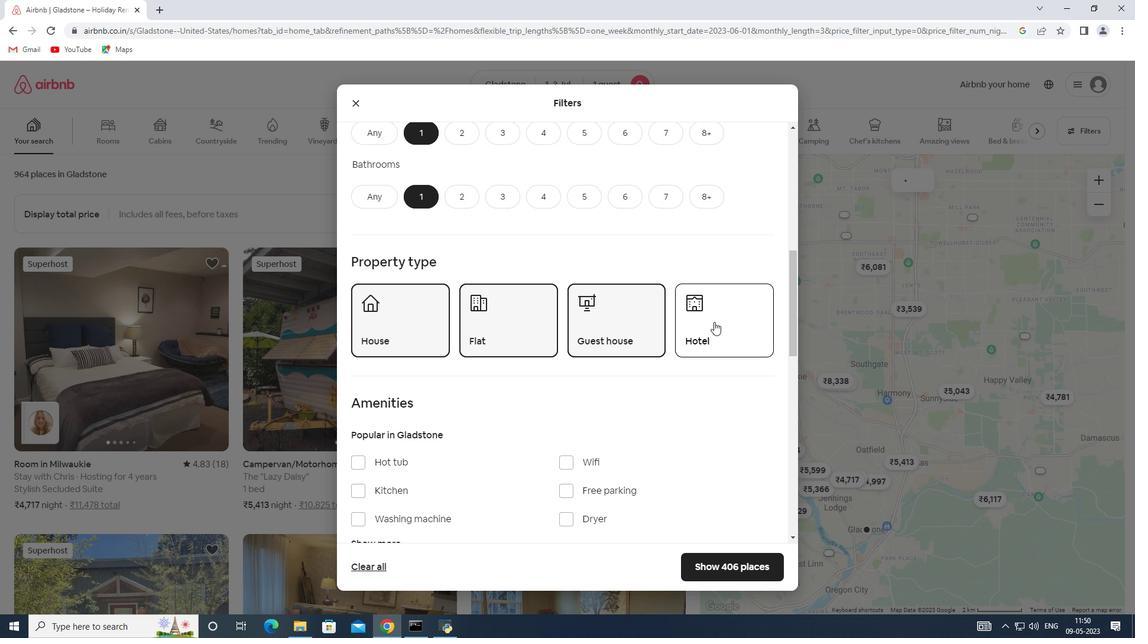 
Action: Mouse moved to (631, 366)
Screenshot: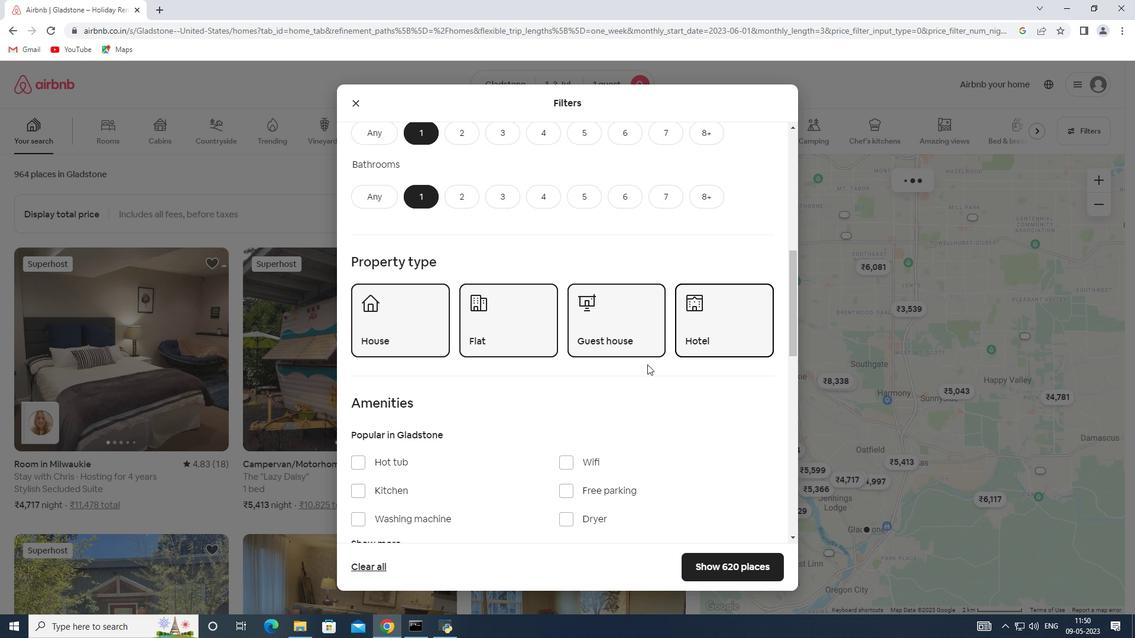 
Action: Mouse scrolled (631, 365) with delta (0, 0)
Screenshot: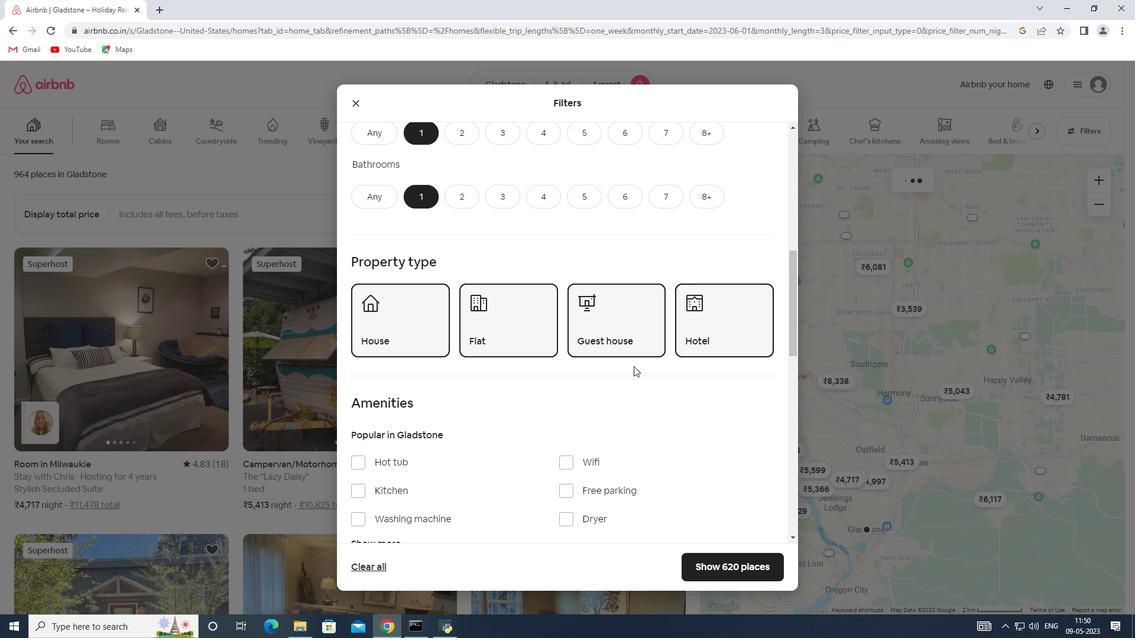
Action: Mouse scrolled (631, 365) with delta (0, 0)
Screenshot: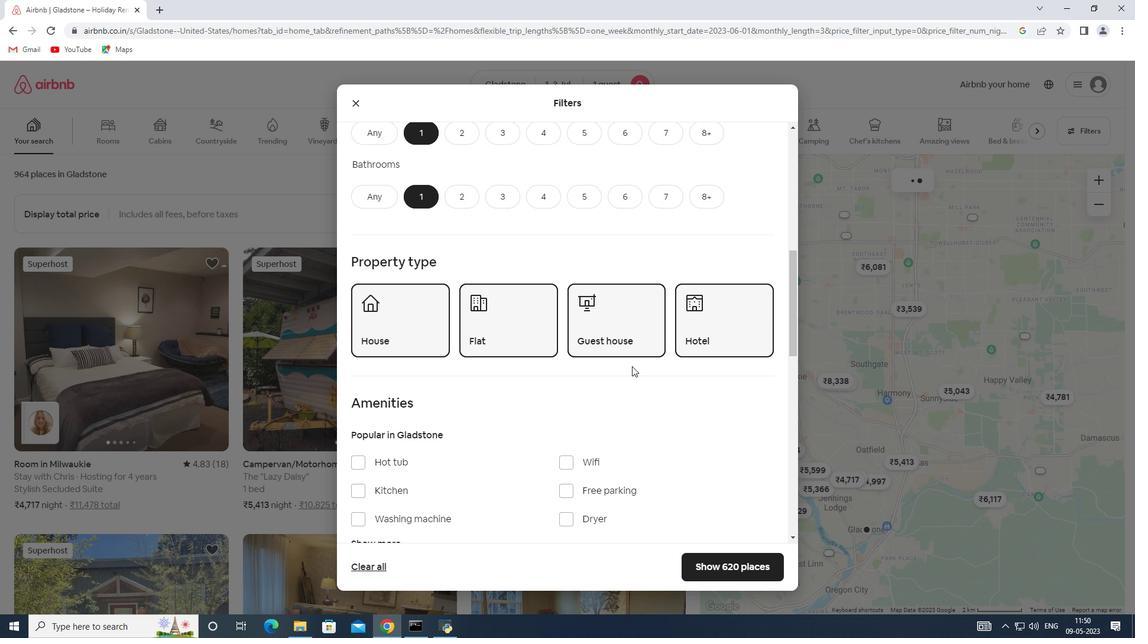 
Action: Mouse scrolled (631, 365) with delta (0, 0)
Screenshot: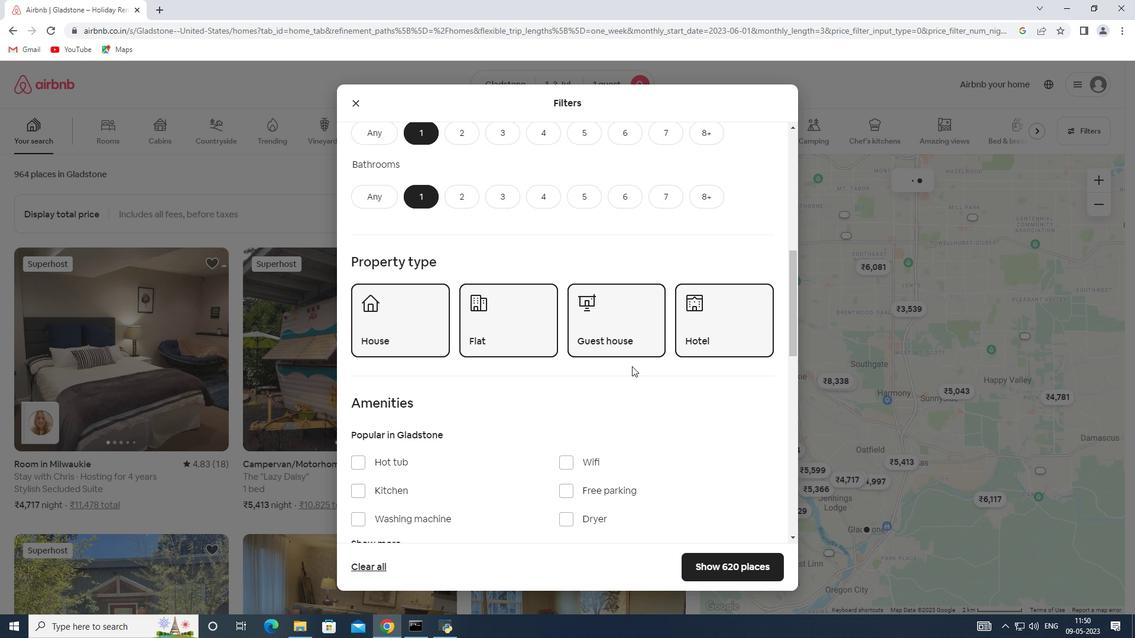 
Action: Mouse scrolled (631, 365) with delta (0, 0)
Screenshot: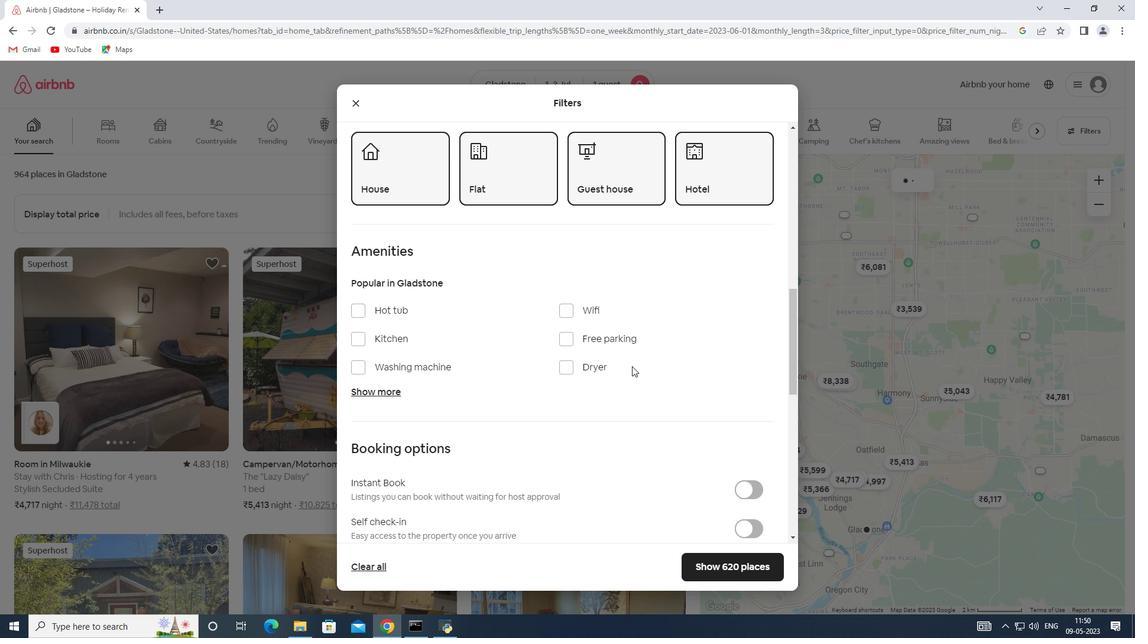 
Action: Mouse moved to (569, 229)
Screenshot: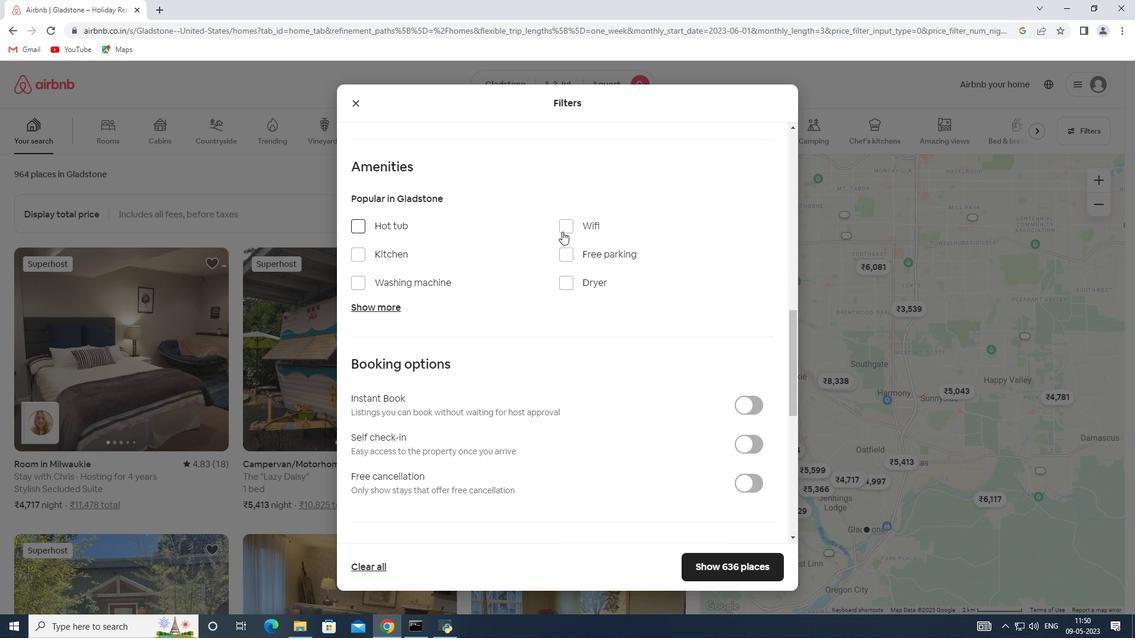 
Action: Mouse pressed left at (569, 229)
Screenshot: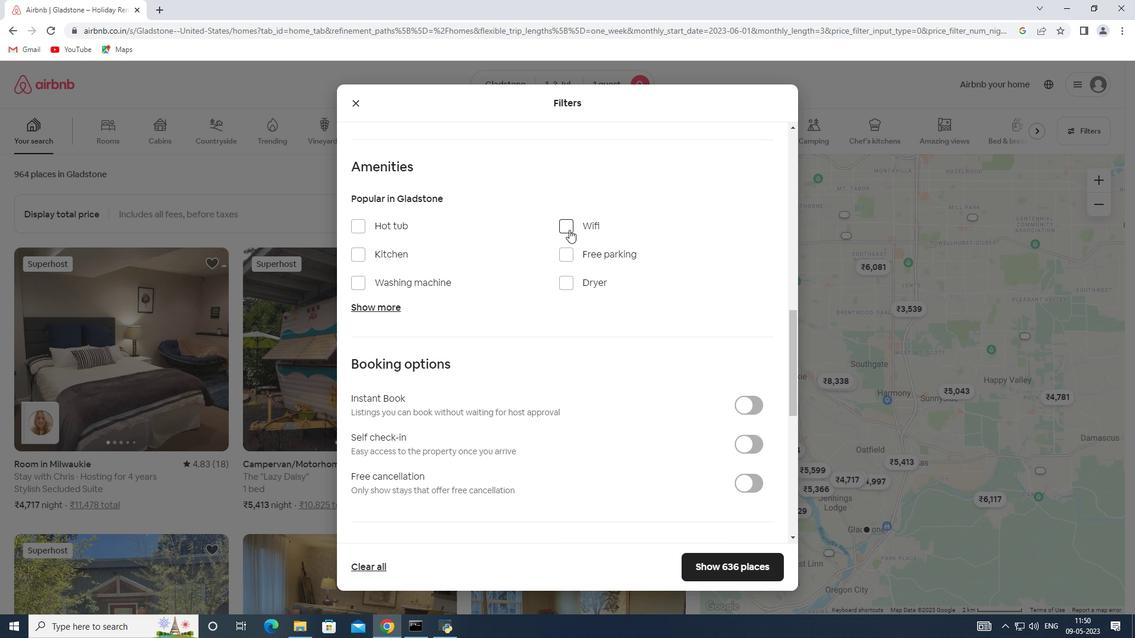 
Action: Mouse moved to (355, 281)
Screenshot: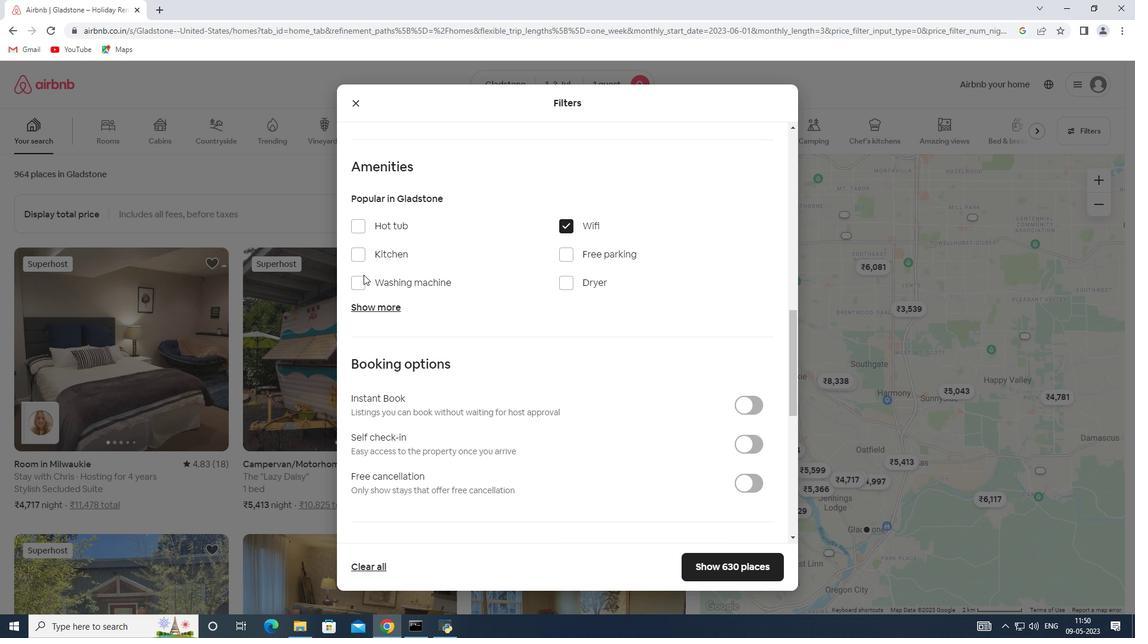 
Action: Mouse pressed left at (355, 281)
Screenshot: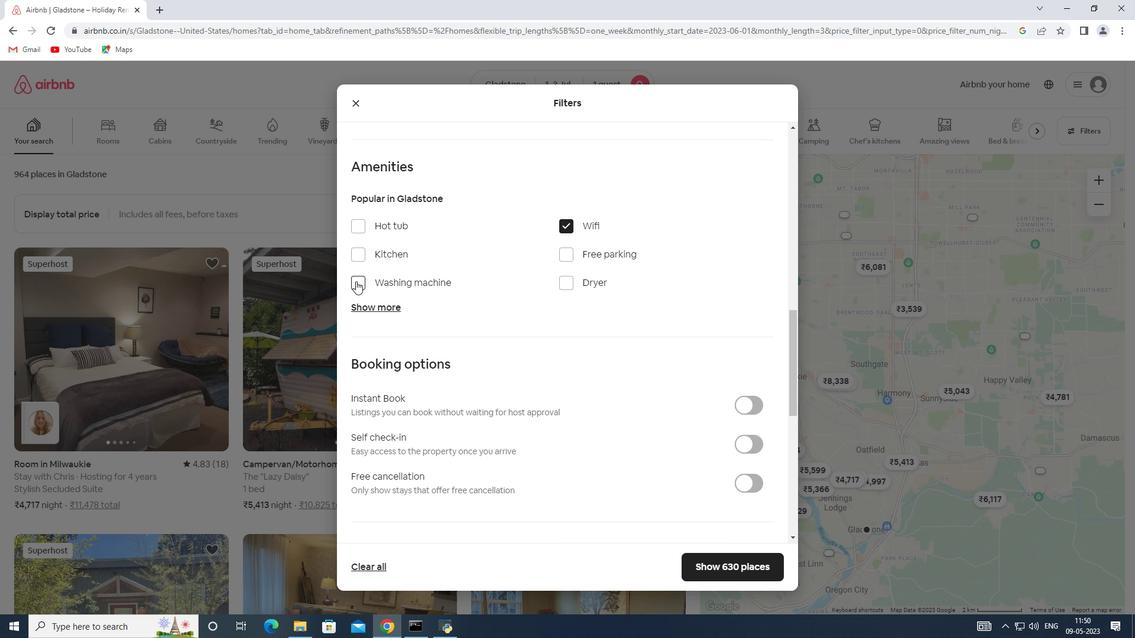
Action: Mouse moved to (524, 323)
Screenshot: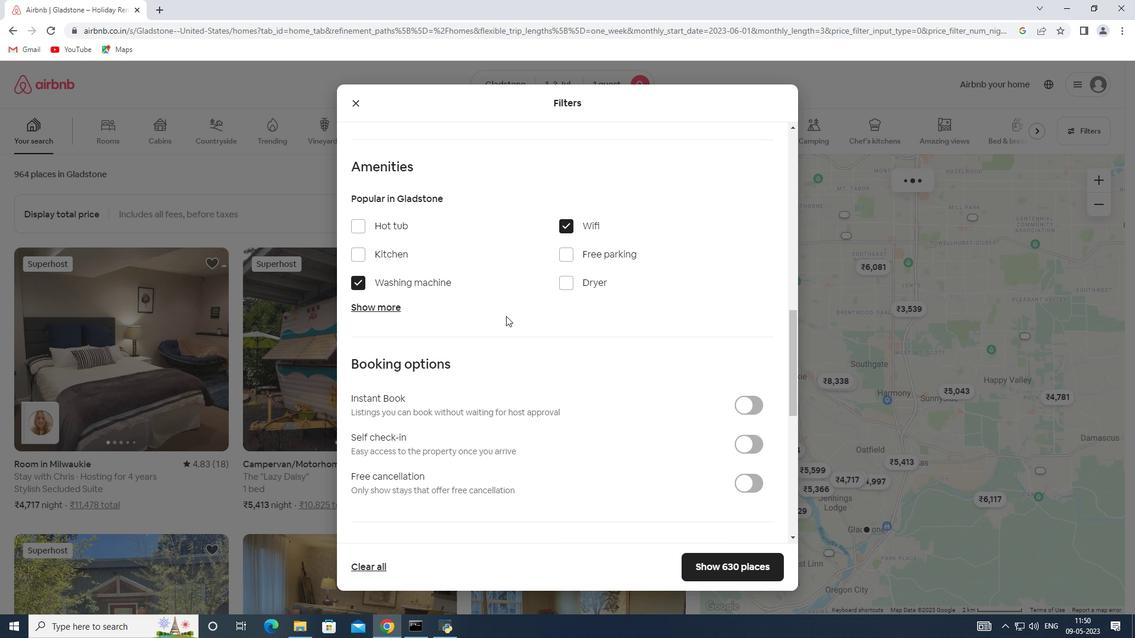 
Action: Mouse scrolled (524, 323) with delta (0, 0)
Screenshot: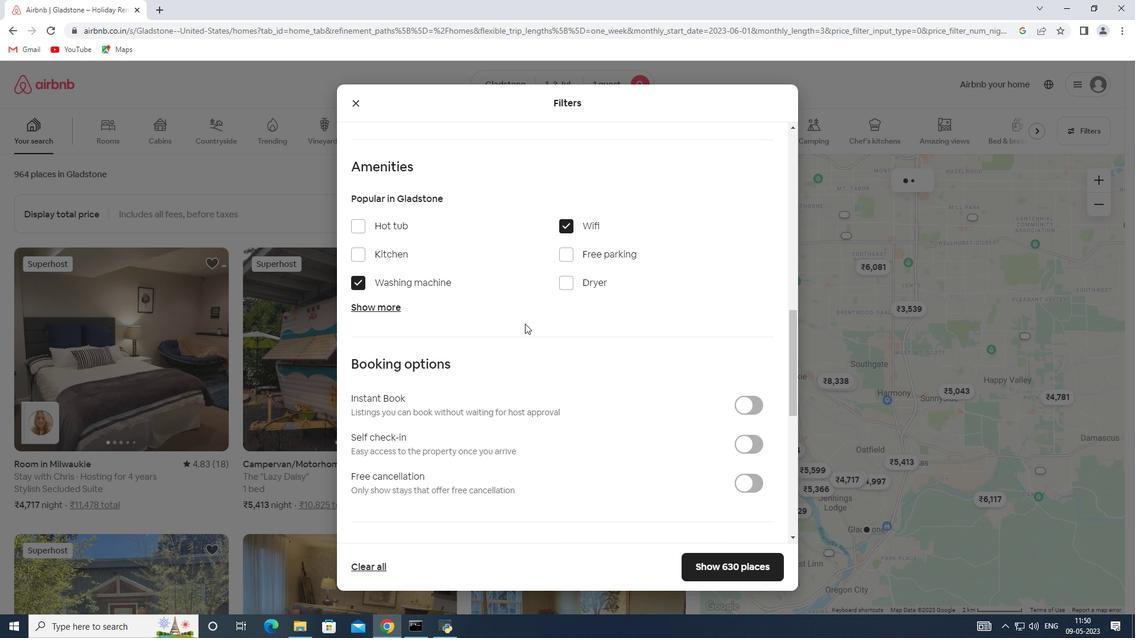 
Action: Mouse scrolled (524, 323) with delta (0, 0)
Screenshot: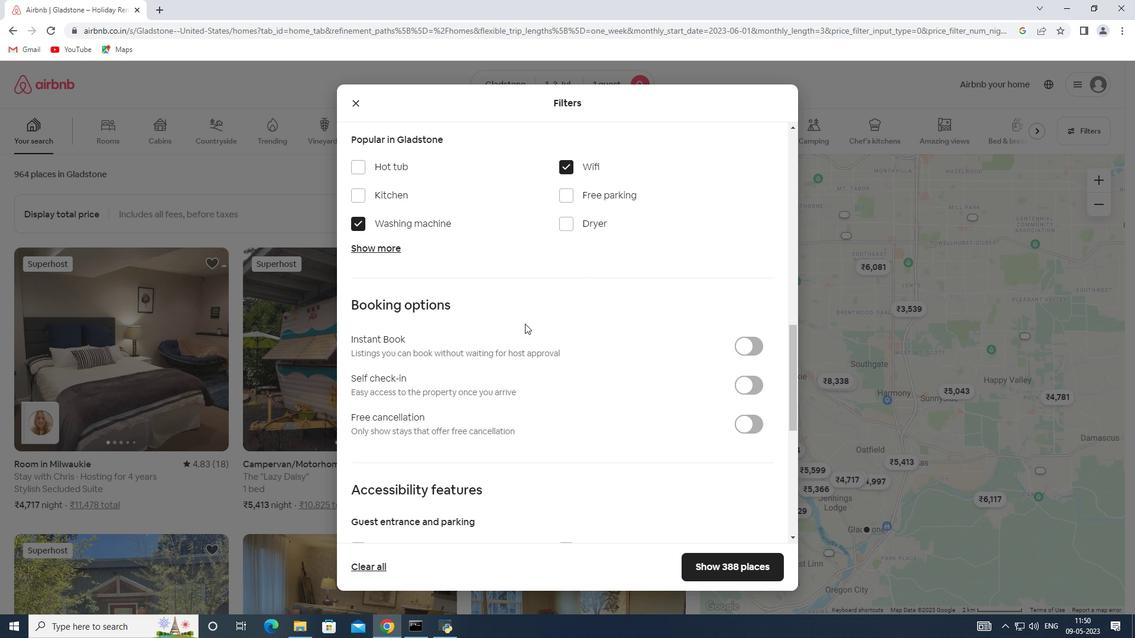 
Action: Mouse scrolled (524, 323) with delta (0, 0)
Screenshot: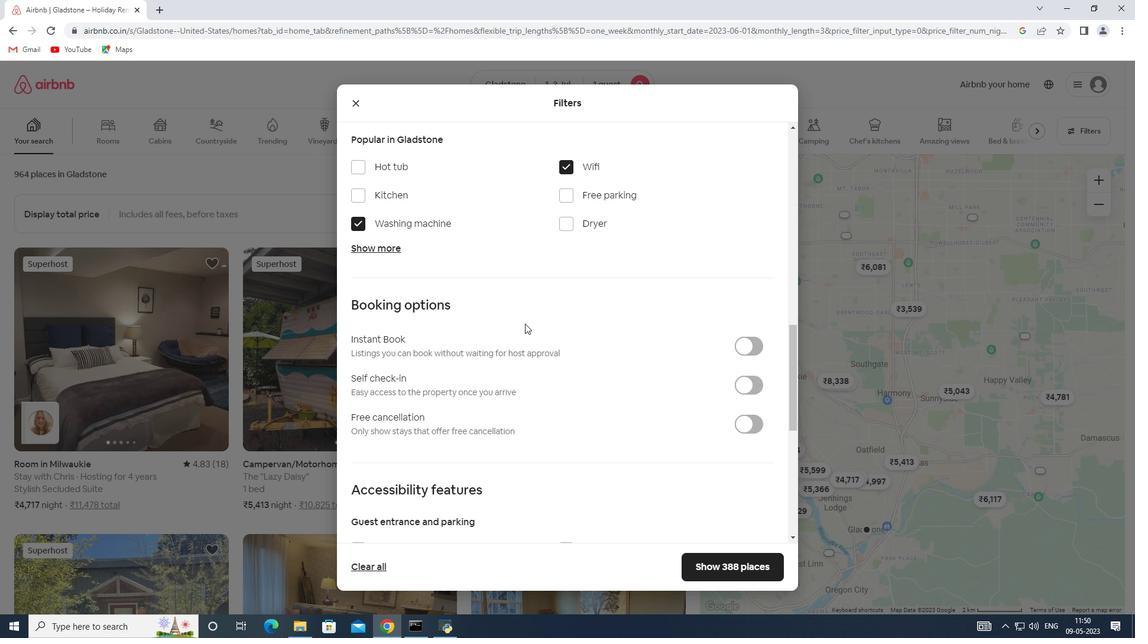 
Action: Mouse moved to (748, 268)
Screenshot: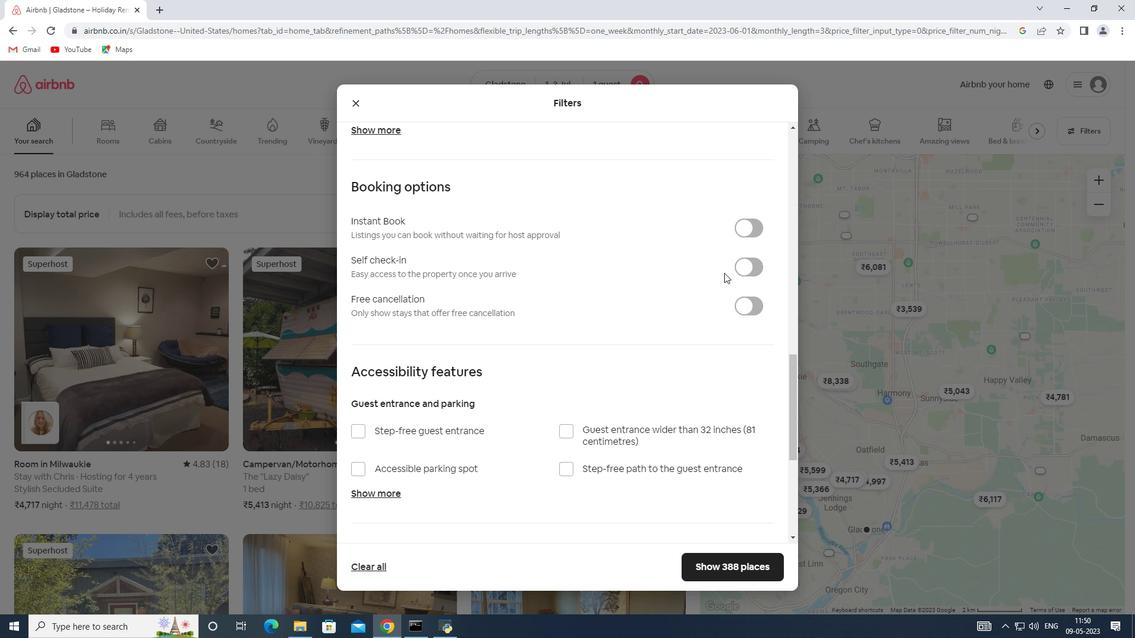 
Action: Mouse pressed left at (748, 268)
Screenshot: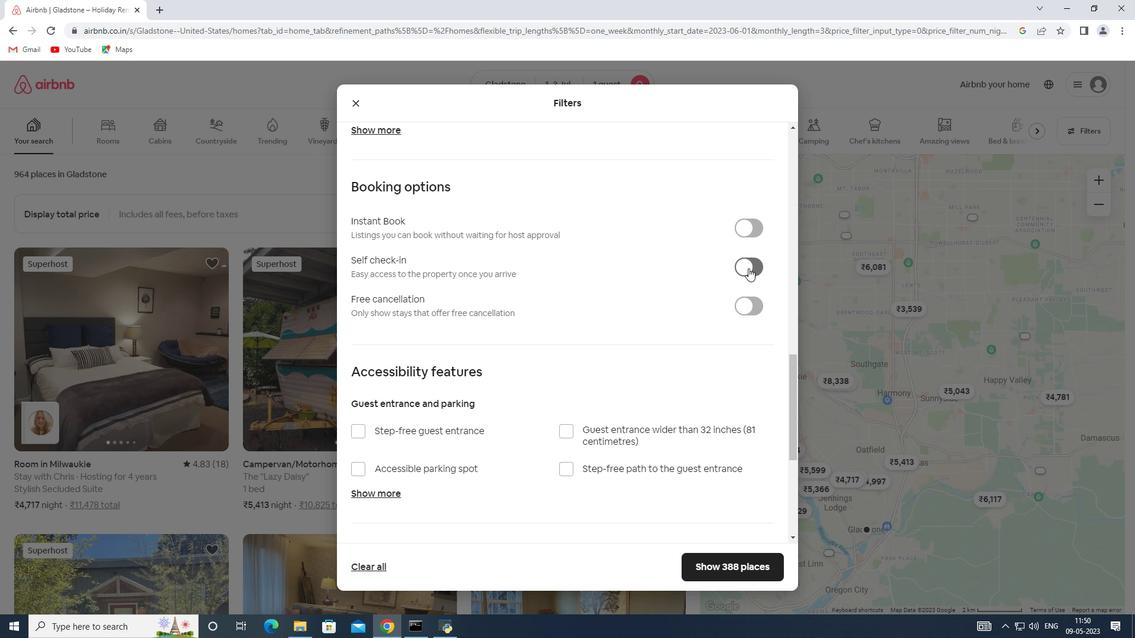 
Action: Mouse moved to (455, 329)
Screenshot: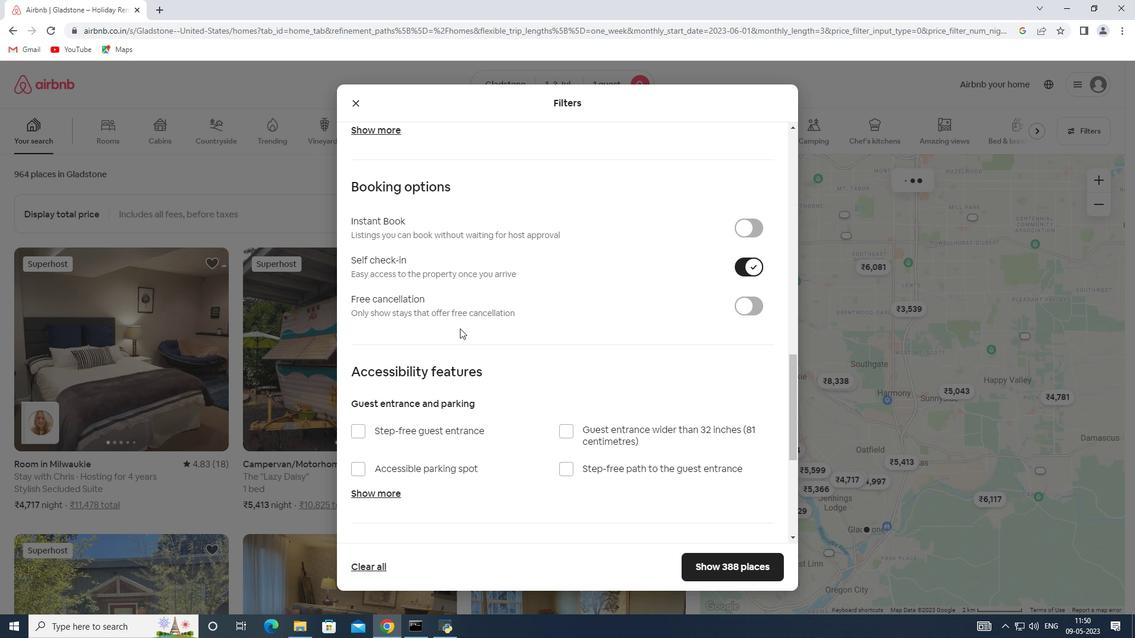 
Action: Mouse scrolled (455, 329) with delta (0, 0)
Screenshot: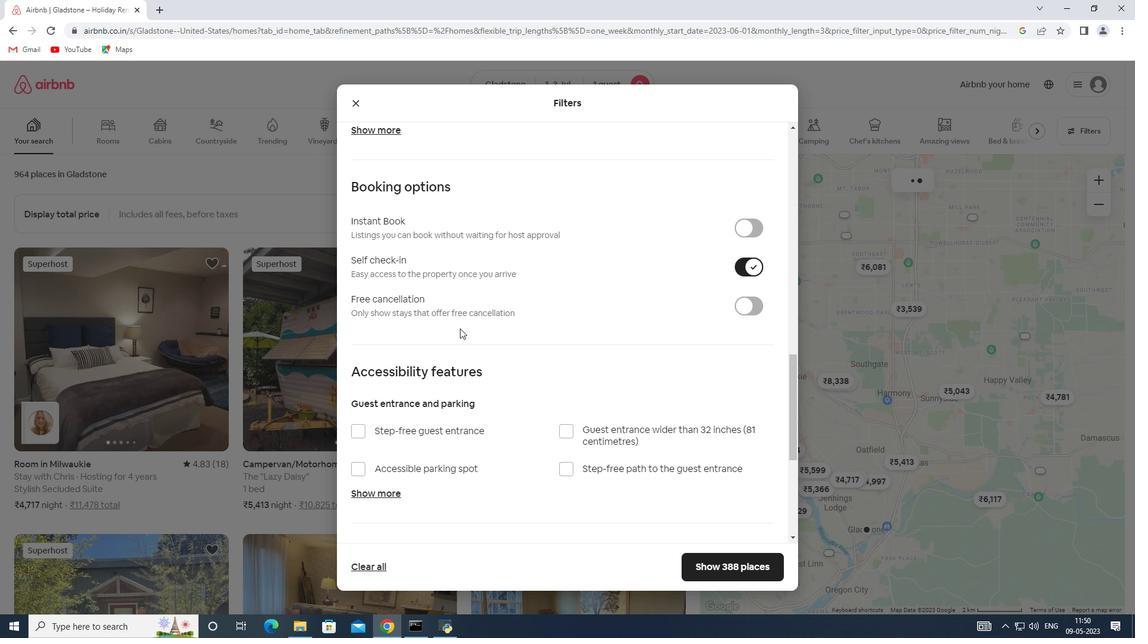 
Action: Mouse scrolled (455, 329) with delta (0, 0)
Screenshot: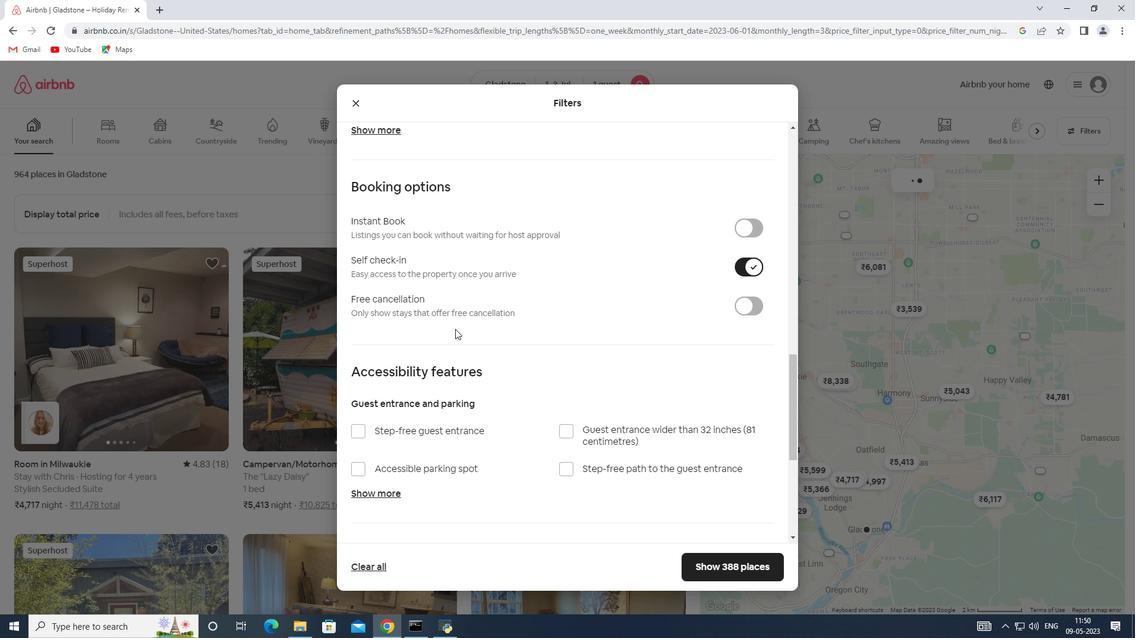 
Action: Mouse scrolled (455, 329) with delta (0, 0)
Screenshot: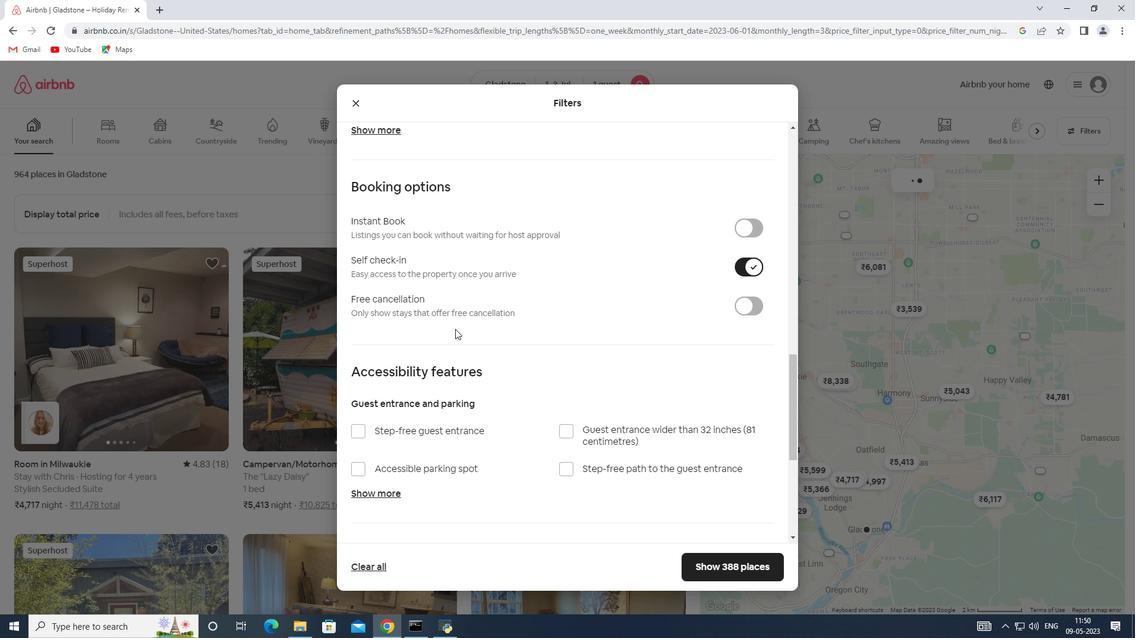 
Action: Mouse scrolled (455, 329) with delta (0, 0)
Screenshot: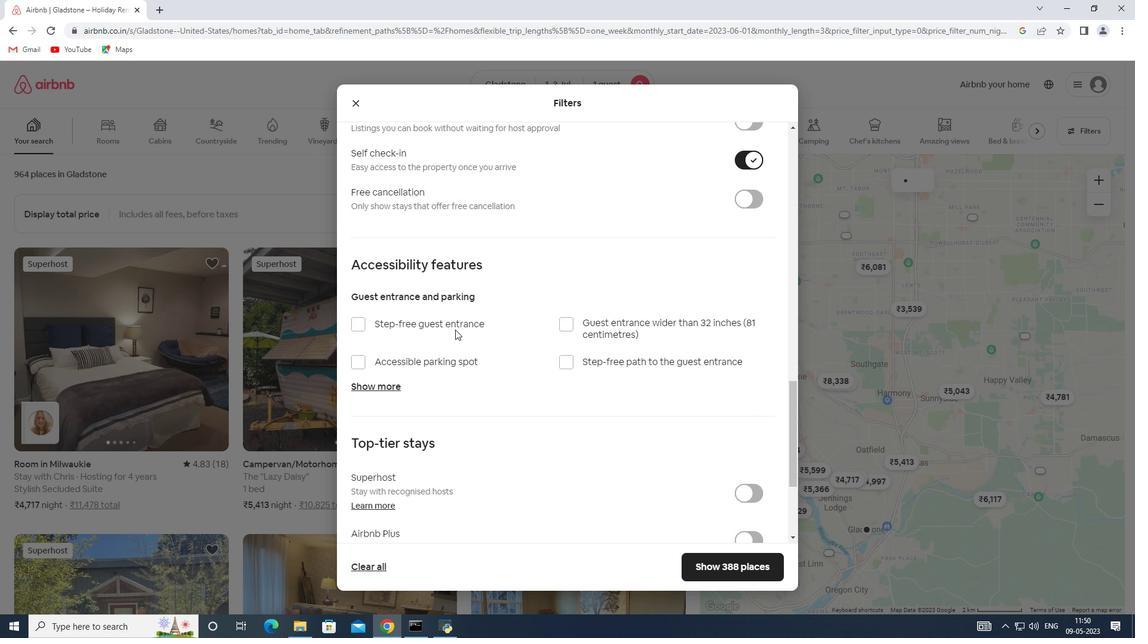 
Action: Mouse scrolled (455, 329) with delta (0, 0)
Screenshot: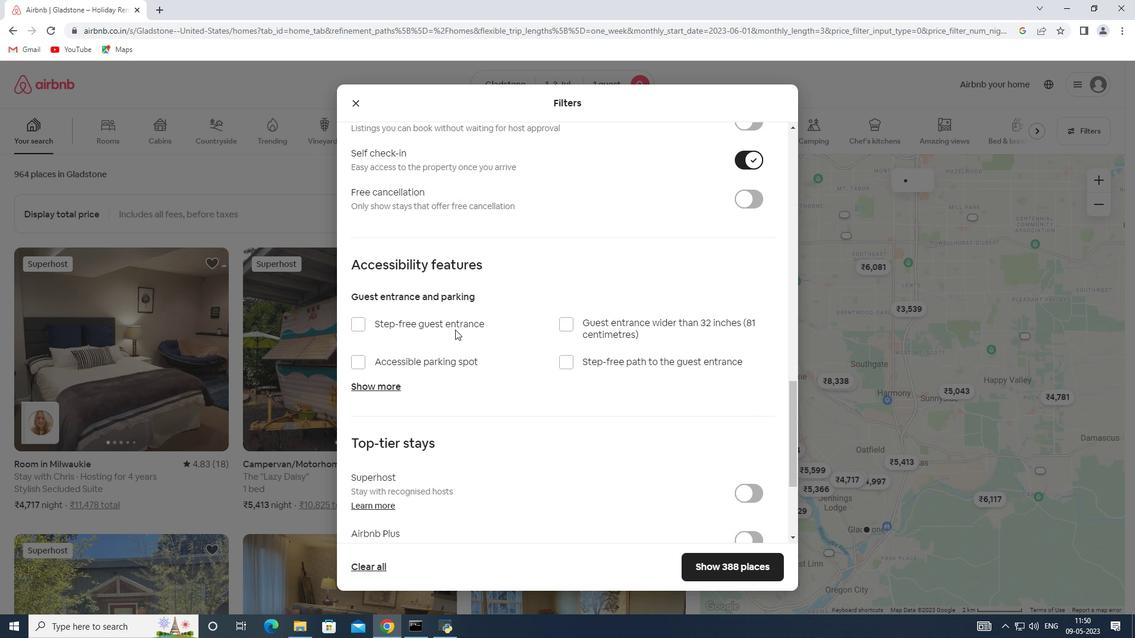 
Action: Mouse scrolled (455, 329) with delta (0, 0)
Screenshot: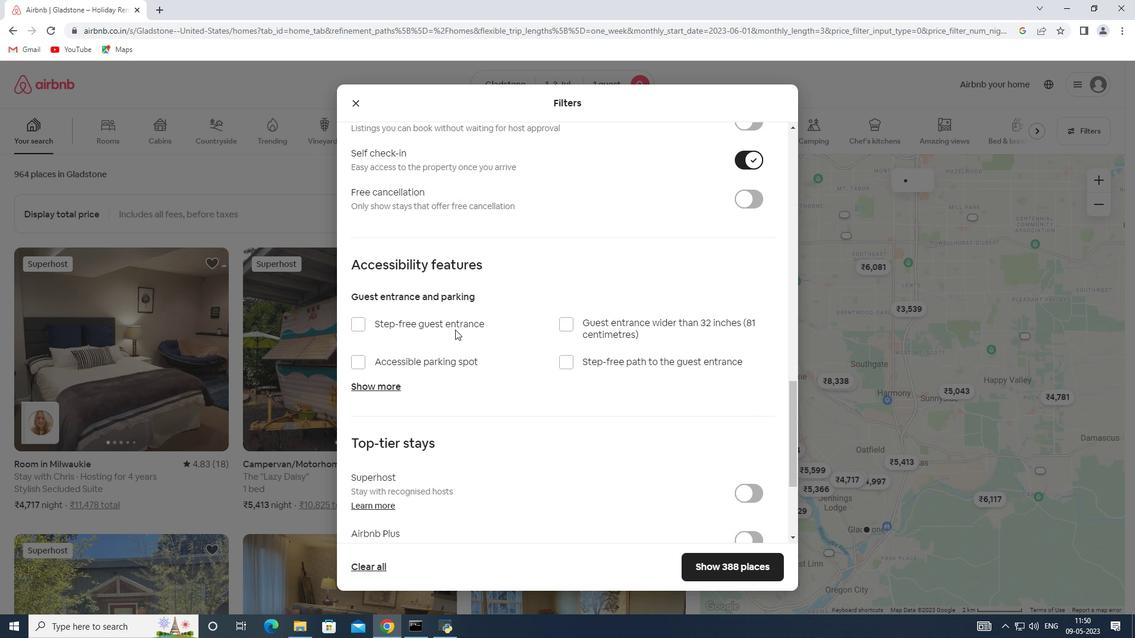 
Action: Mouse moved to (365, 456)
Screenshot: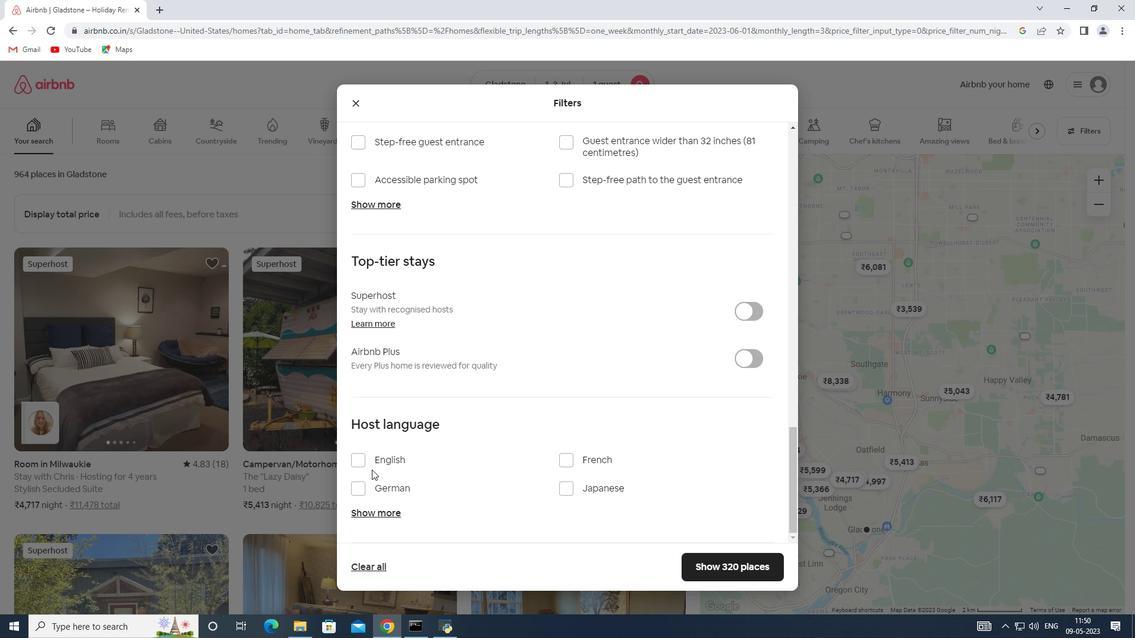 
Action: Mouse pressed left at (365, 456)
Screenshot: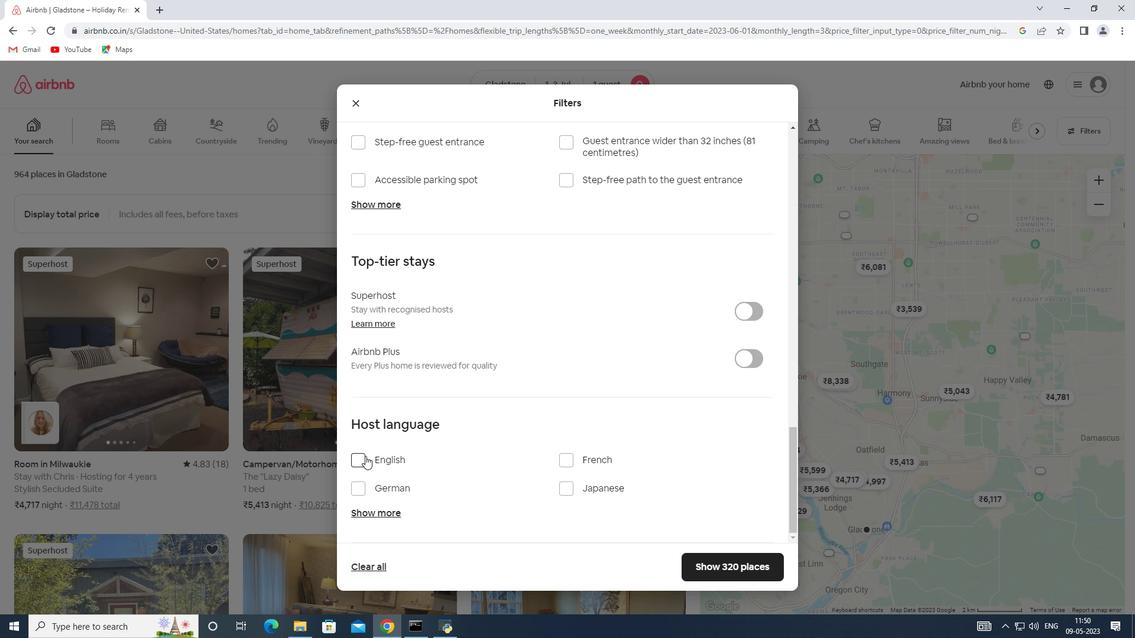 
Action: Mouse moved to (725, 559)
Screenshot: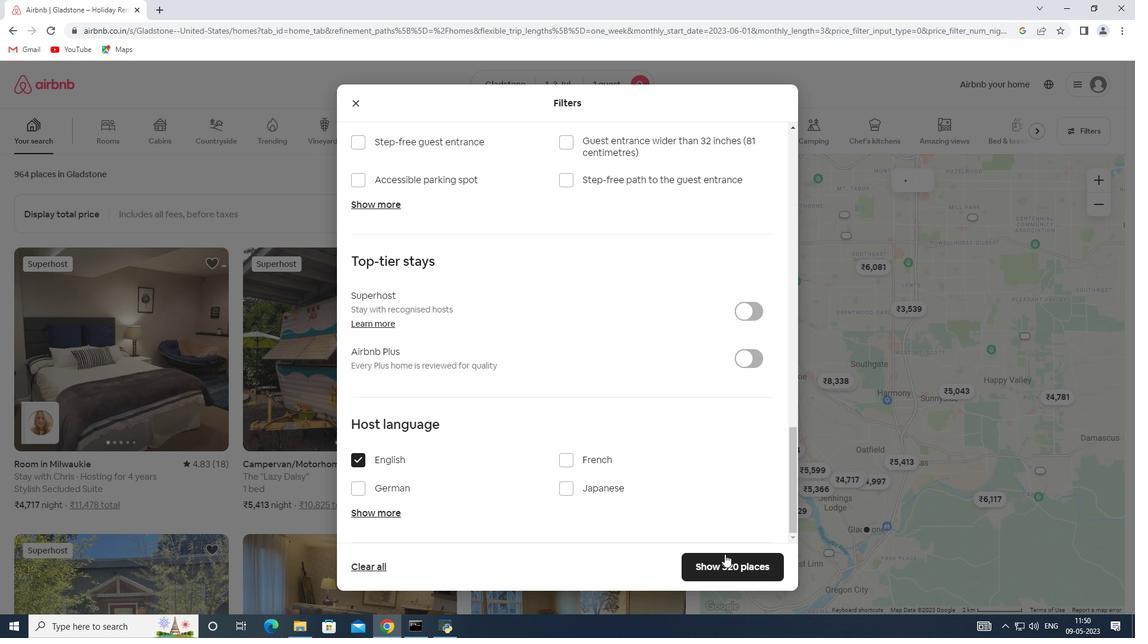 
Action: Mouse pressed left at (725, 559)
Screenshot: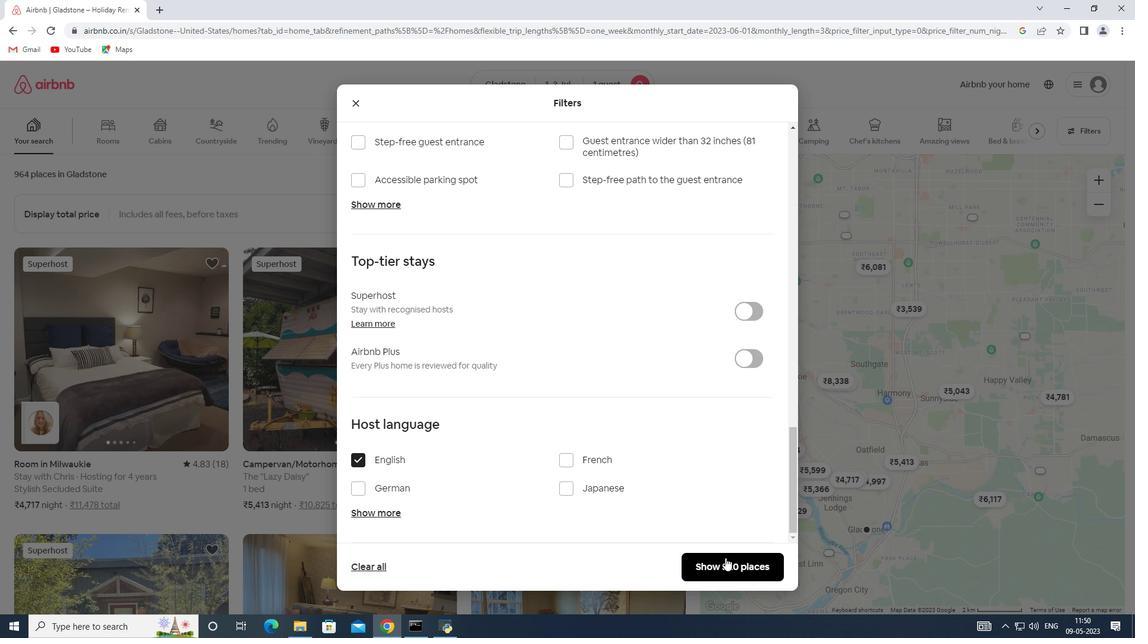 
